Task: In the Company nypost.com, Create email and send with subject: 'Welcome to a New Paradigm: Introducing Our Visionary Solution', and with mail content 'Hello,_x000D_
Welcome to a new era of excellence. Discover the tools and resources that will redefine your industry and set you on a path to greatness._x000D_
Thanks & Regards', attach the document: Terms_and_conditions.doc and insert image: visitingcard.jpg. Below Thanks & Regards, write snapchat and insert the URL: www.snapchat.com. Mark checkbox to create task to follow up : In 2 weeks.  Enter or choose an email address of recipient's from company's contact and send.. Logged in from softage.5@softage.net
Action: Mouse moved to (63, 60)
Screenshot: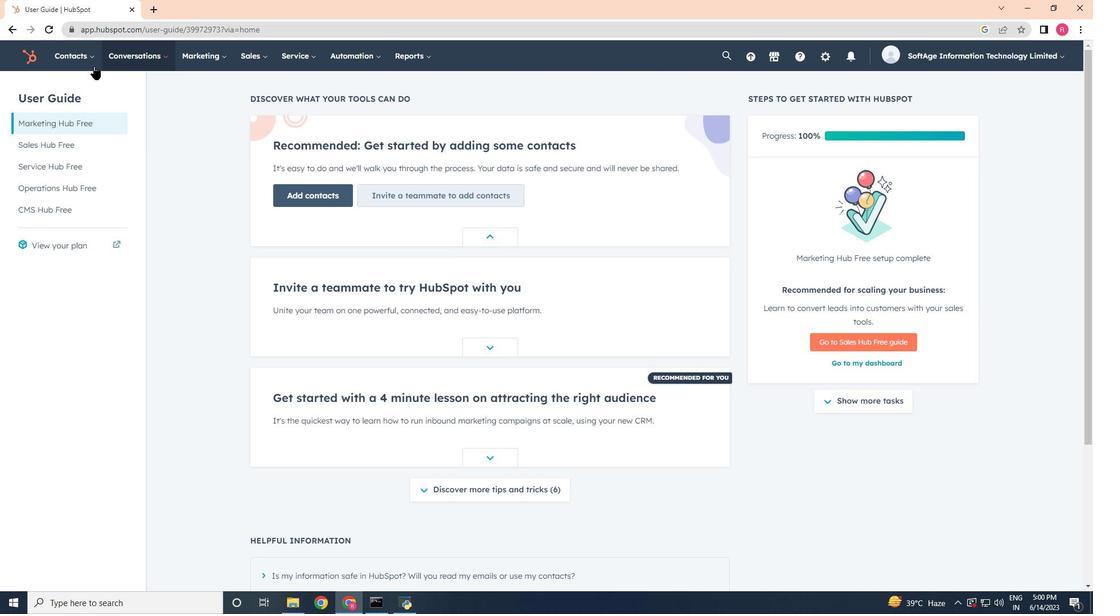 
Action: Mouse pressed left at (63, 60)
Screenshot: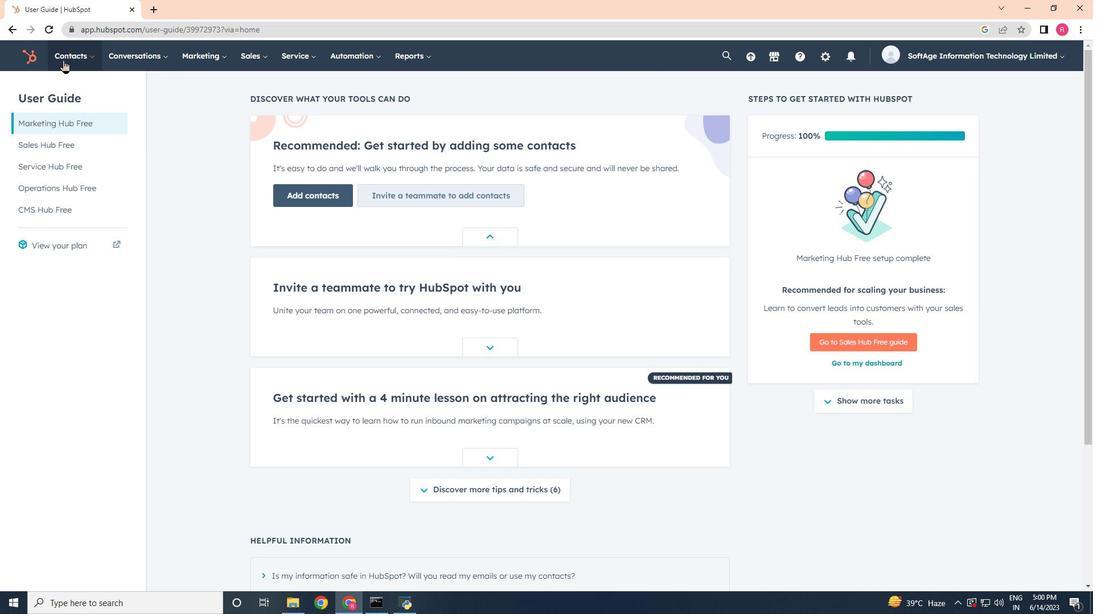 
Action: Mouse moved to (77, 97)
Screenshot: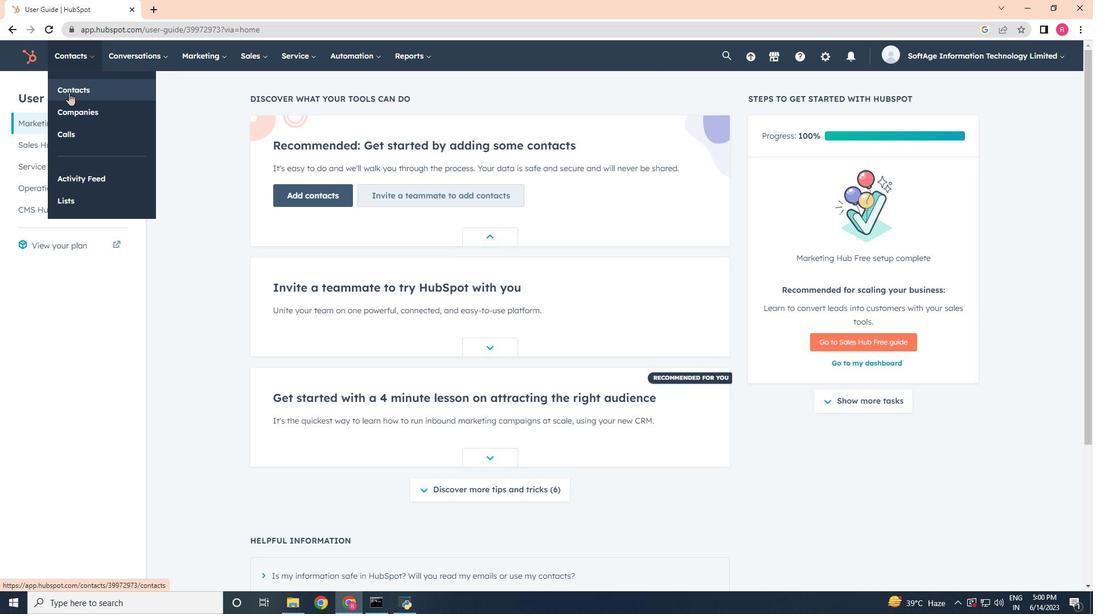 
Action: Mouse pressed left at (77, 97)
Screenshot: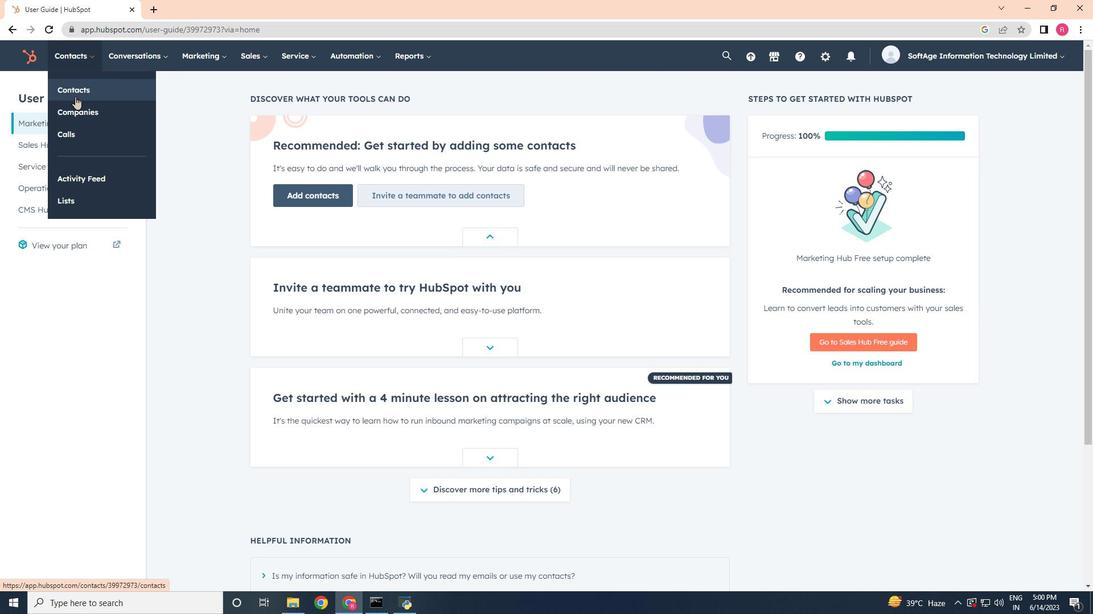 
Action: Mouse moved to (80, 59)
Screenshot: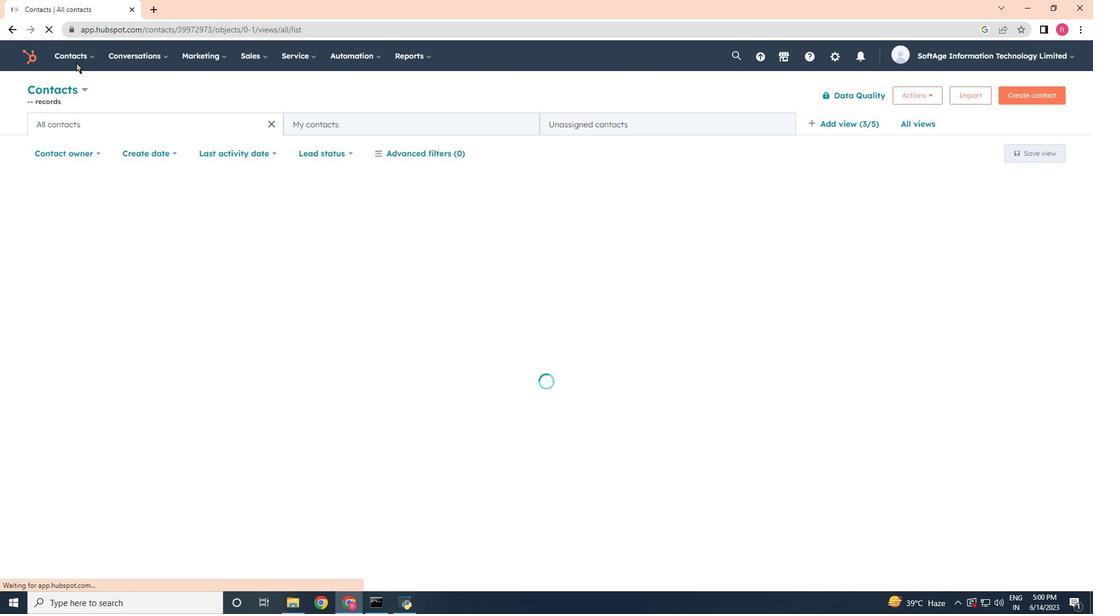 
Action: Mouse pressed left at (80, 59)
Screenshot: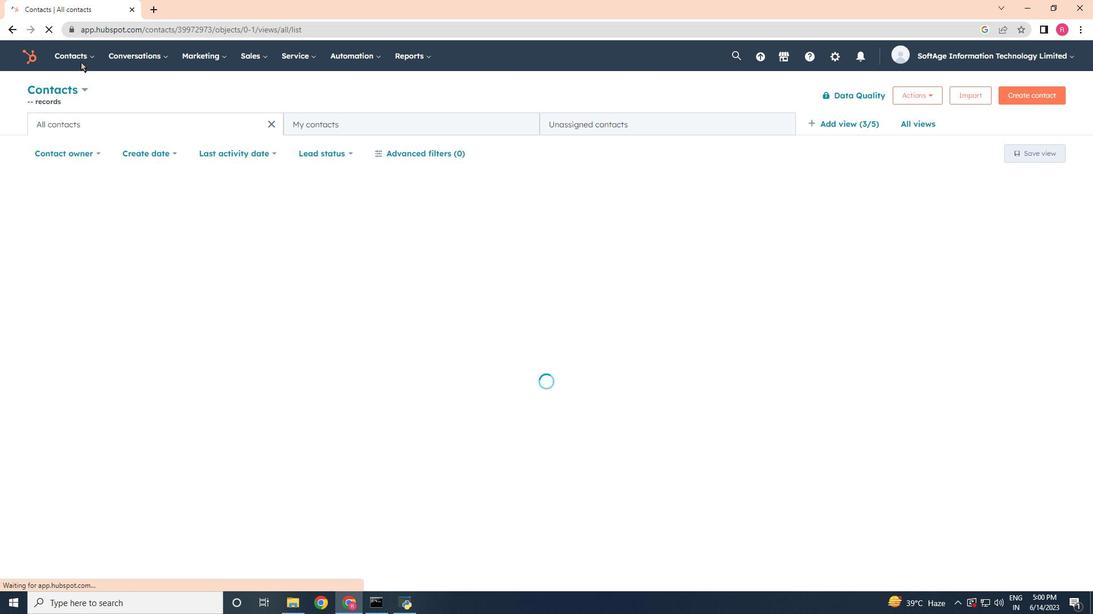 
Action: Mouse moved to (87, 54)
Screenshot: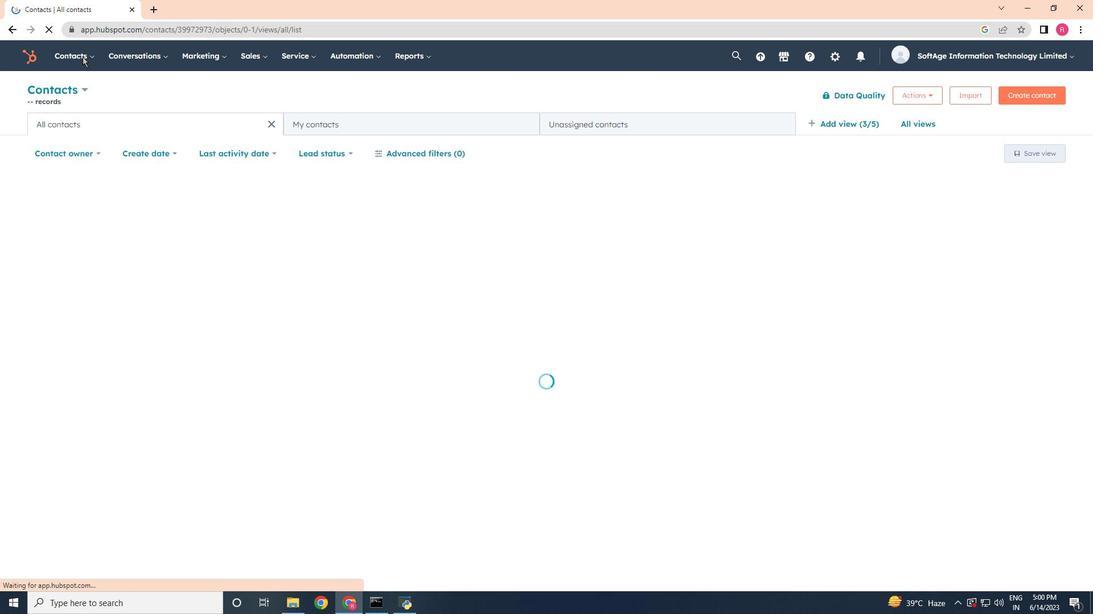 
Action: Mouse pressed left at (87, 54)
Screenshot: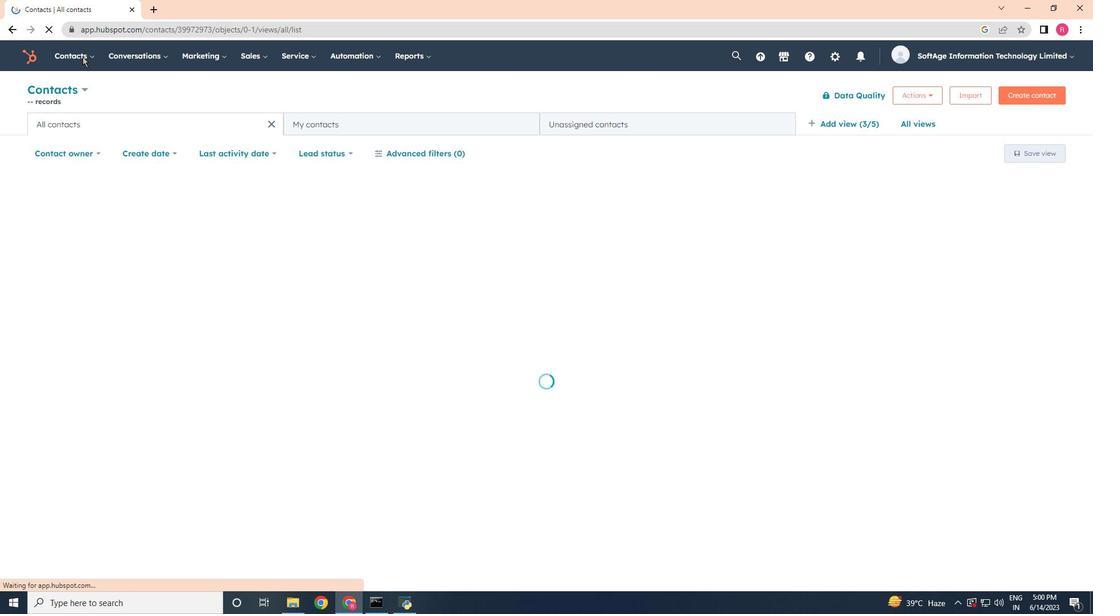 
Action: Mouse moved to (84, 59)
Screenshot: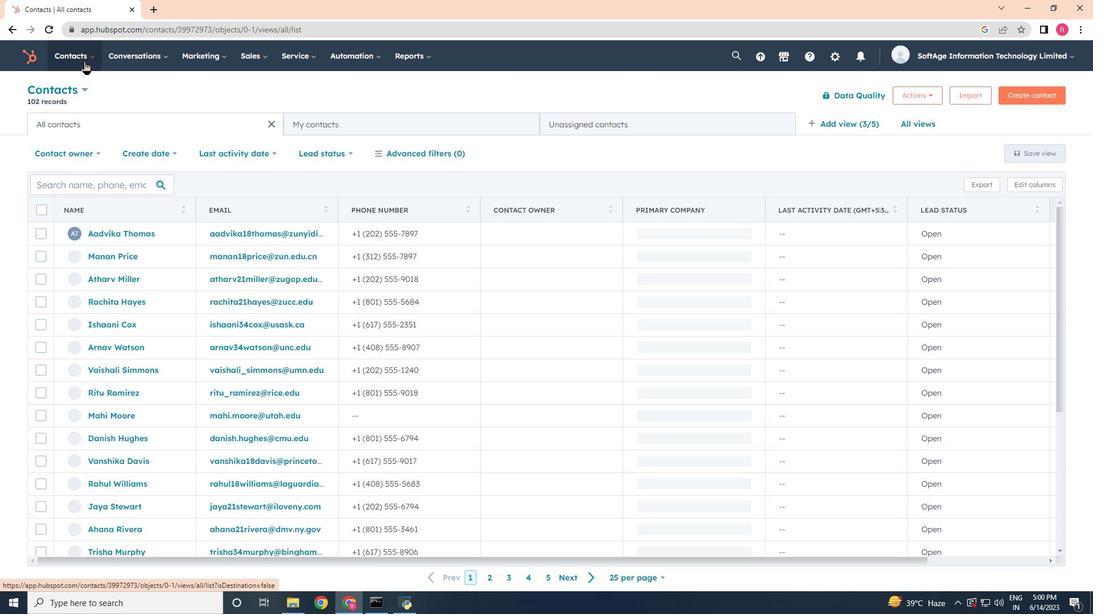 
Action: Mouse pressed left at (84, 59)
Screenshot: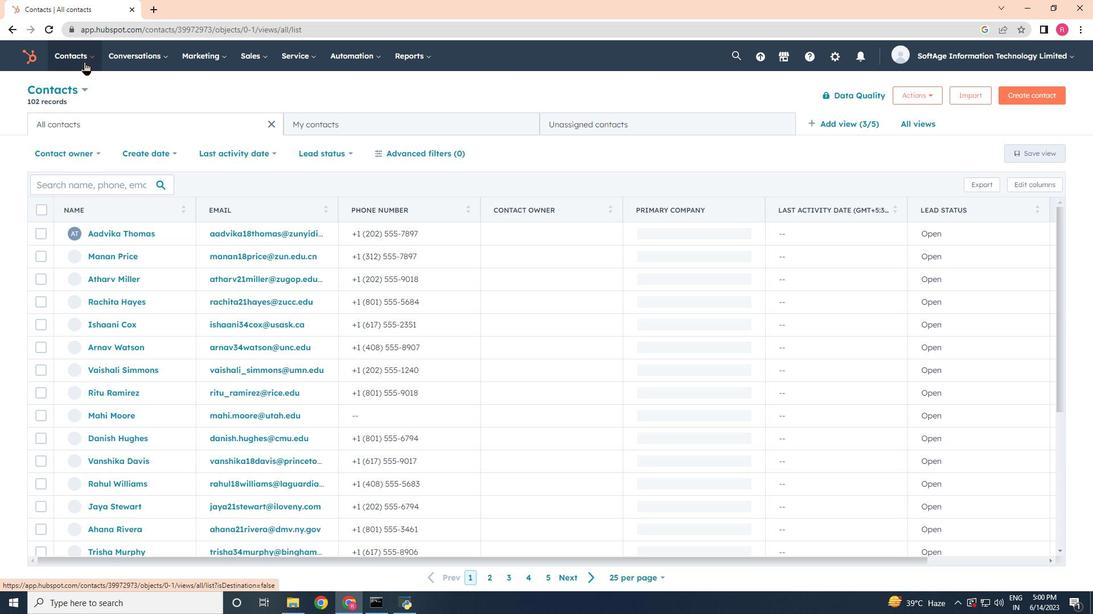 
Action: Mouse moved to (91, 122)
Screenshot: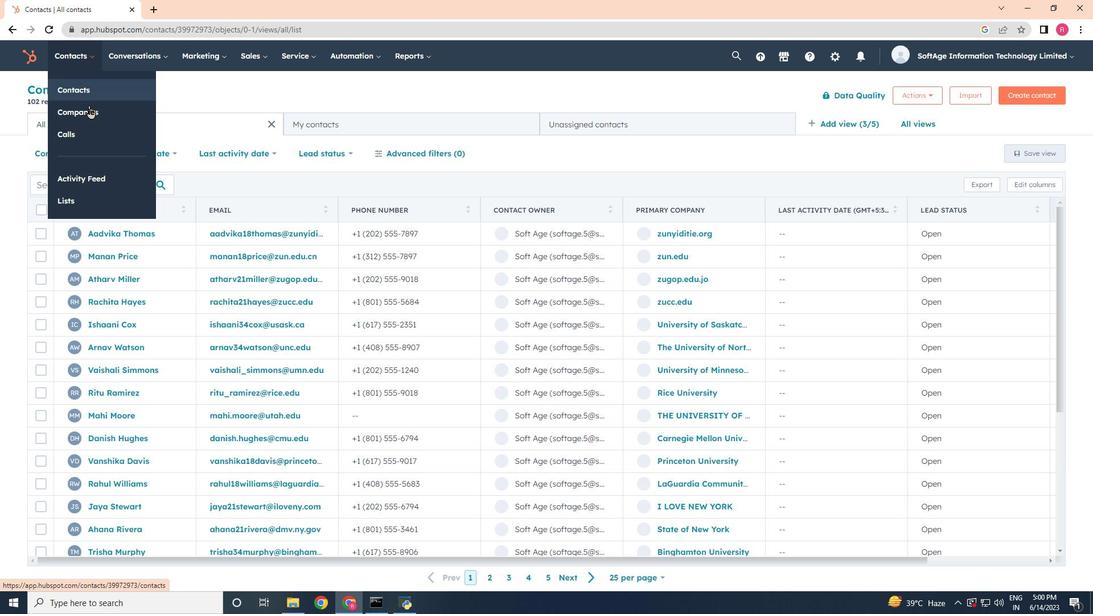 
Action: Mouse pressed left at (91, 122)
Screenshot: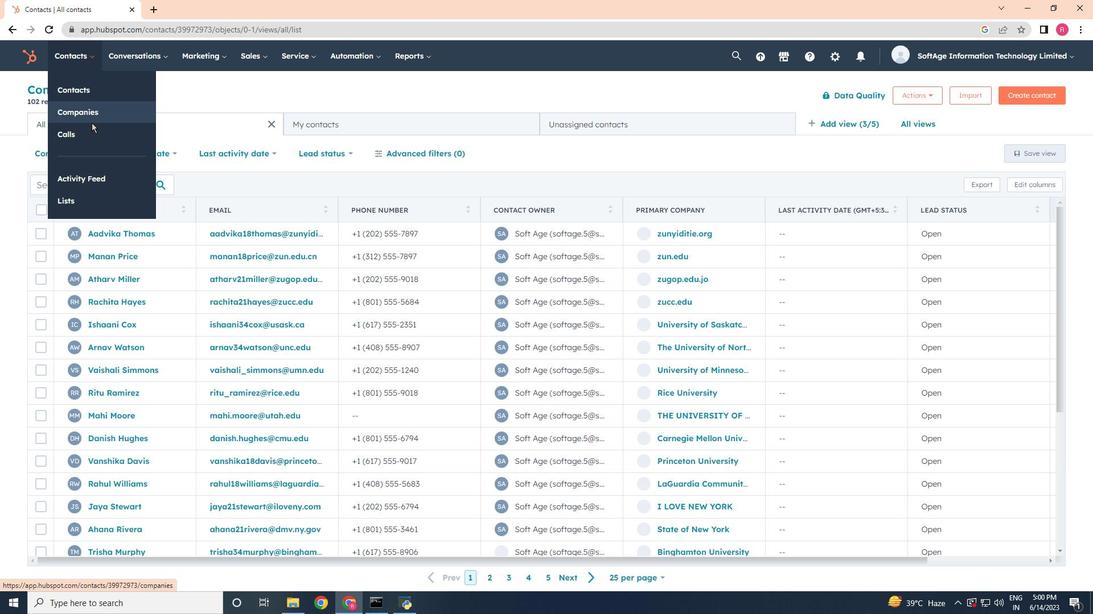 
Action: Mouse moved to (91, 117)
Screenshot: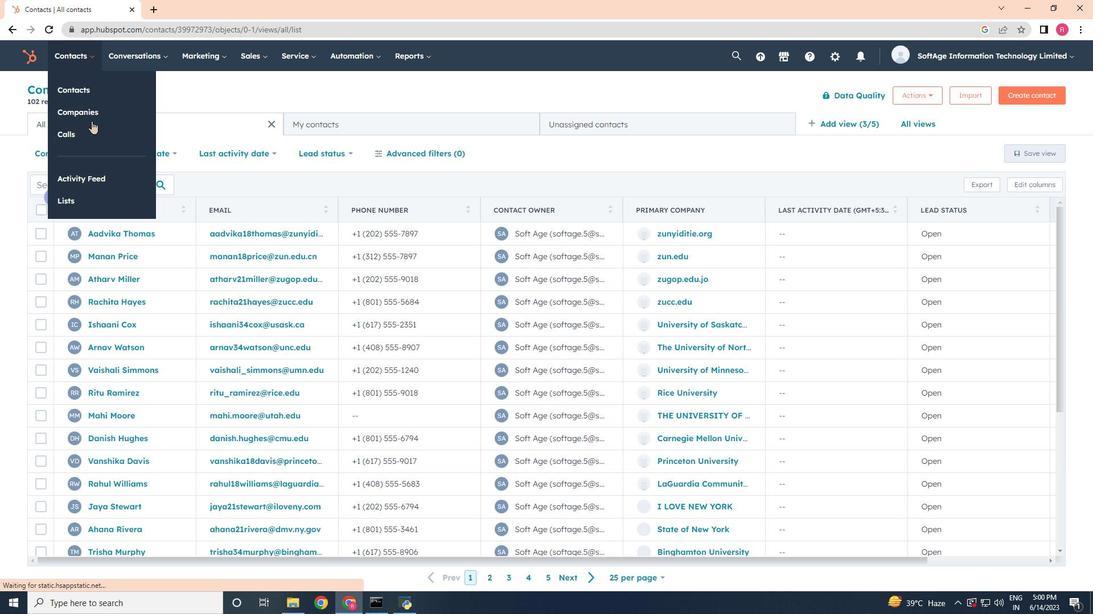 
Action: Mouse pressed left at (91, 117)
Screenshot: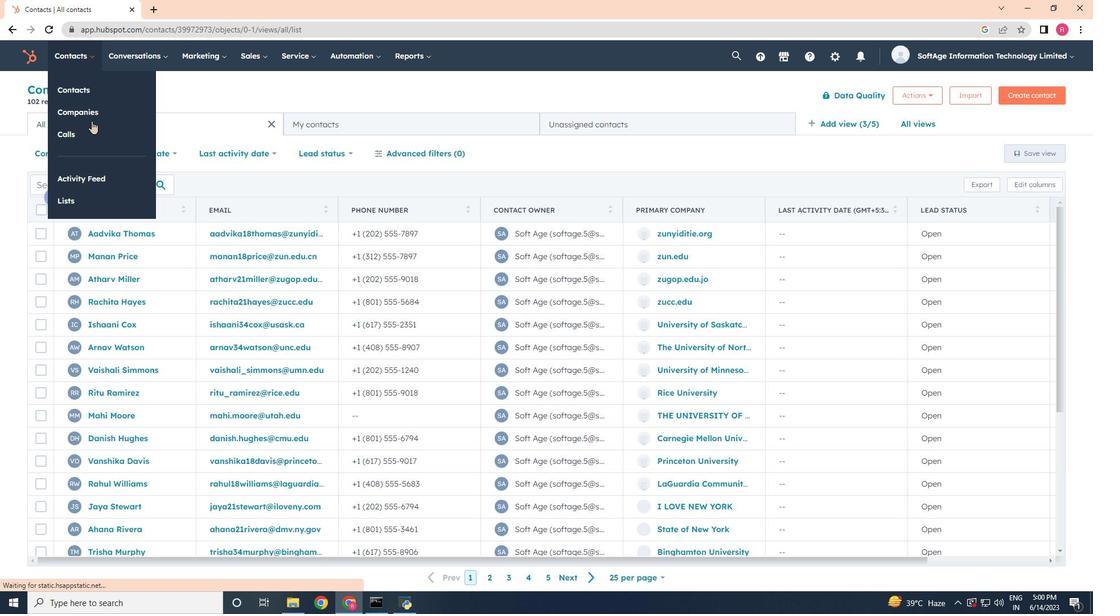 
Action: Mouse moved to (88, 188)
Screenshot: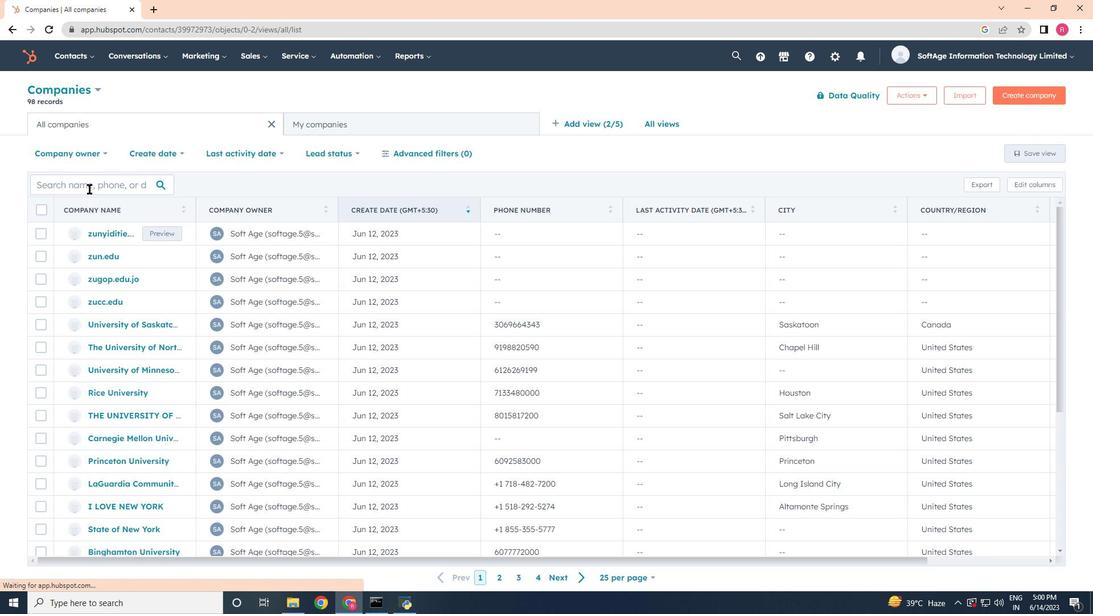 
Action: Mouse pressed left at (88, 188)
Screenshot: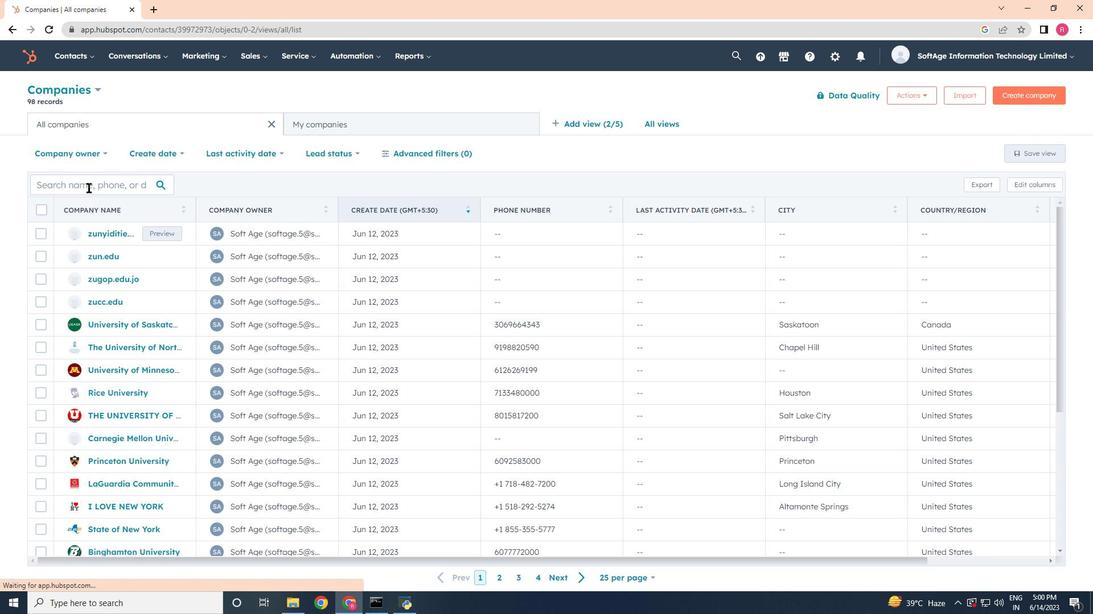 
Action: Key pressed nypost.com
Screenshot: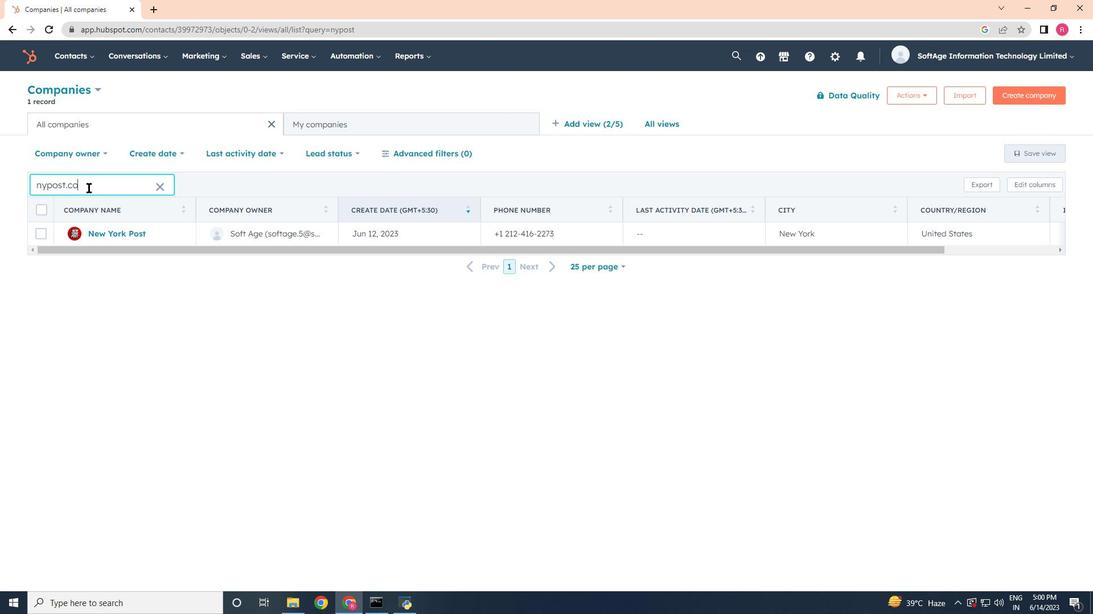 
Action: Mouse moved to (97, 235)
Screenshot: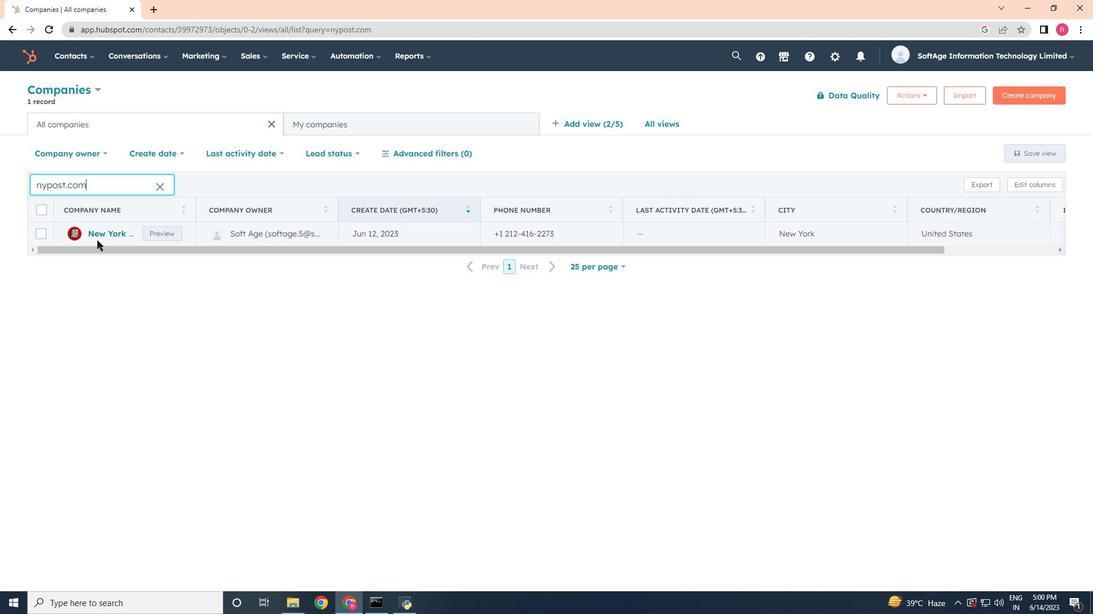 
Action: Mouse pressed left at (97, 235)
Screenshot: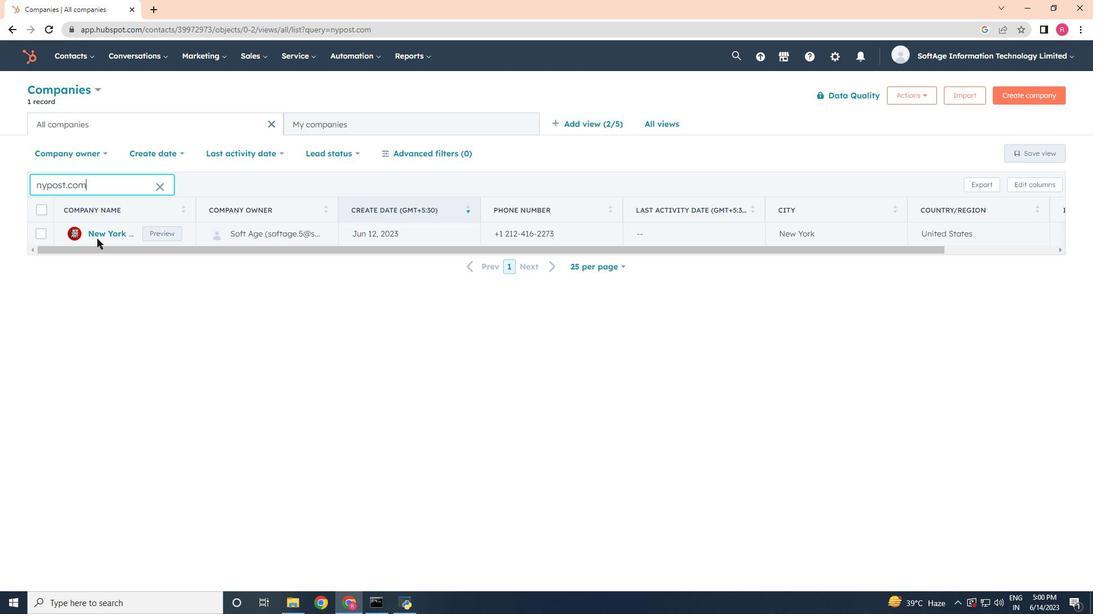 
Action: Mouse moved to (74, 187)
Screenshot: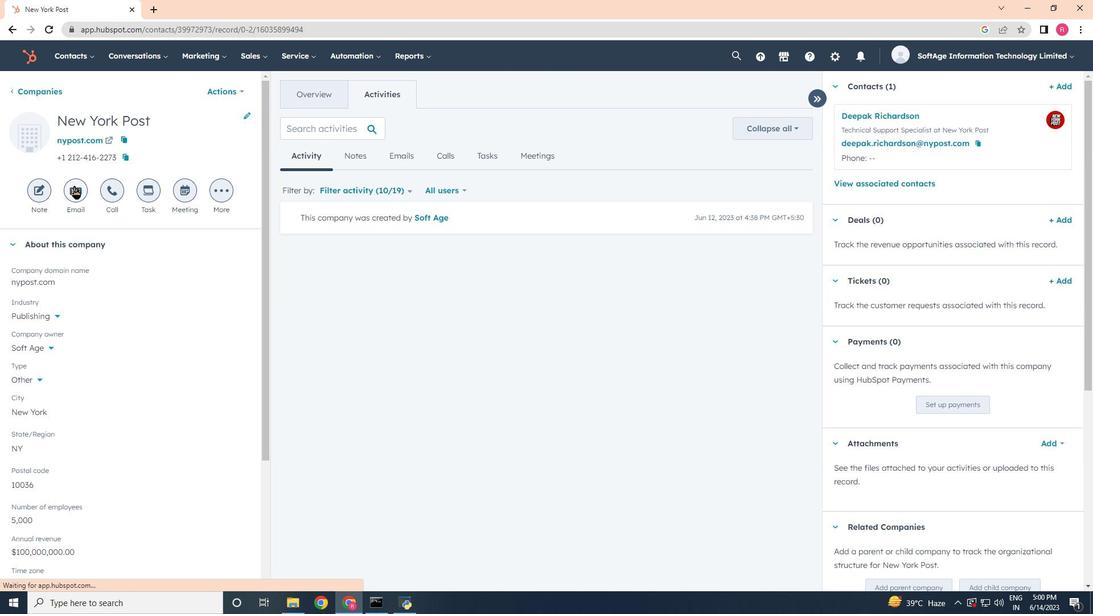 
Action: Mouse pressed left at (74, 187)
Screenshot: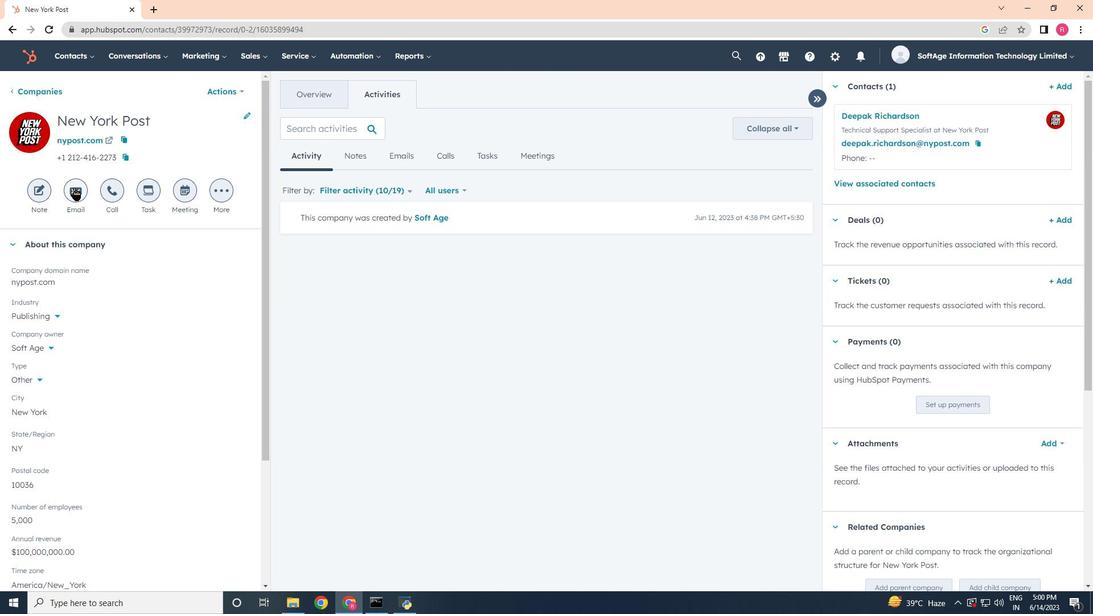 
Action: Mouse moved to (960, 288)
Screenshot: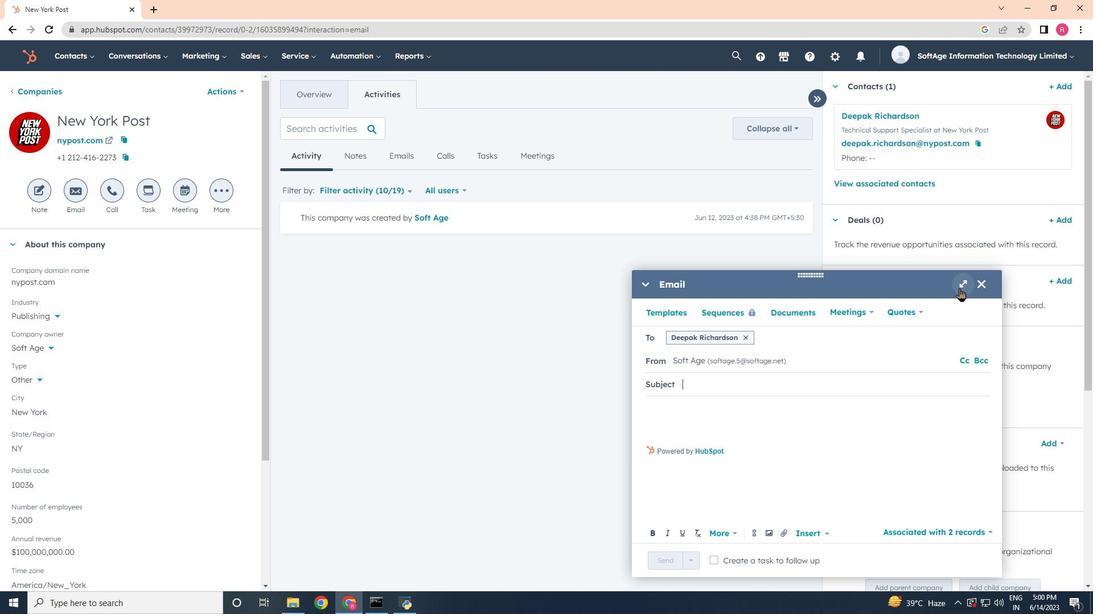 
Action: Mouse pressed left at (960, 288)
Screenshot: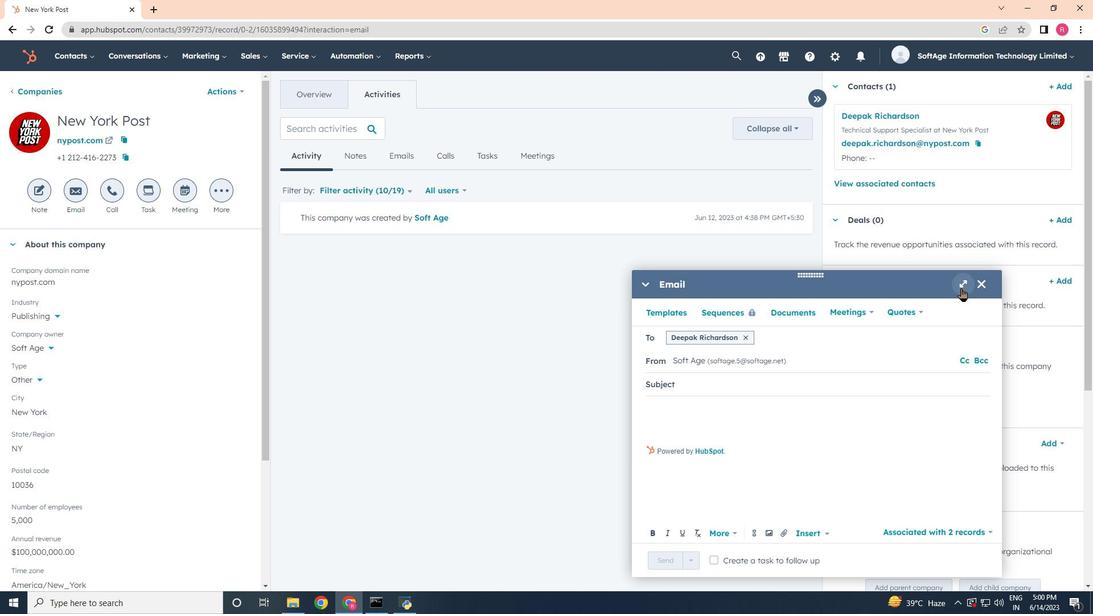 
Action: Mouse moved to (569, 279)
Screenshot: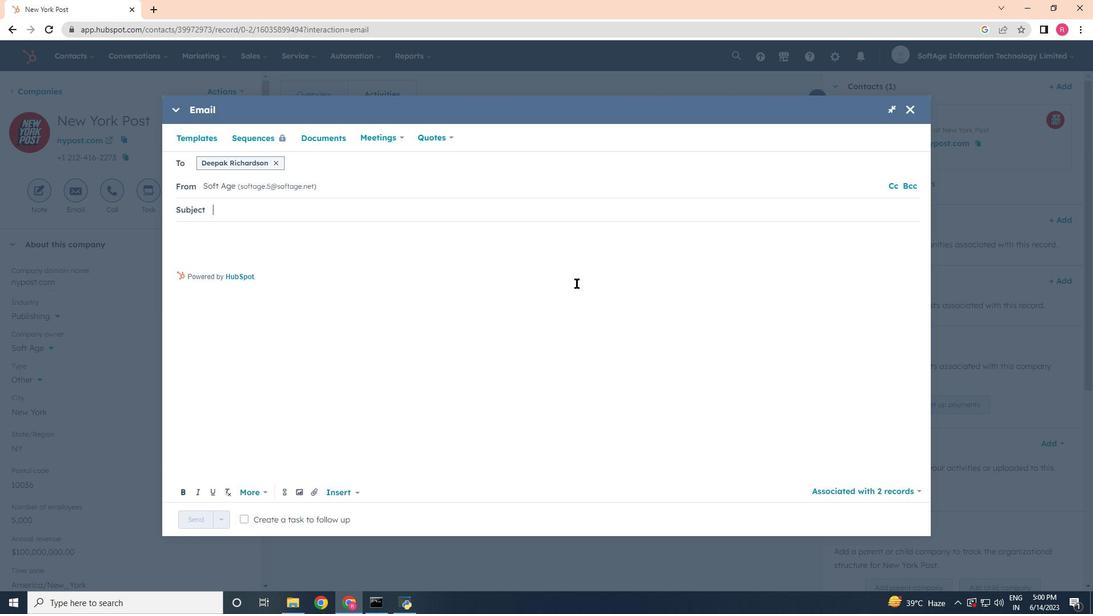 
Action: Key pressed <Key.shift>Welcome<Key.space>to<Key.space>a<Key.space><Key.shift>New<Key.space><Key.shift>Paradigm<Key.shift_r><Key.shift_r><Key.shift_r><Key.shift_r><Key.shift_r><Key.shift_r>:<Key.space><Key.shift>Introducing<Key.space><Key.shift>Our<Key.space><Key.shift>Visionary<Key.space><Key.shift>Solution<Key.space>
Screenshot: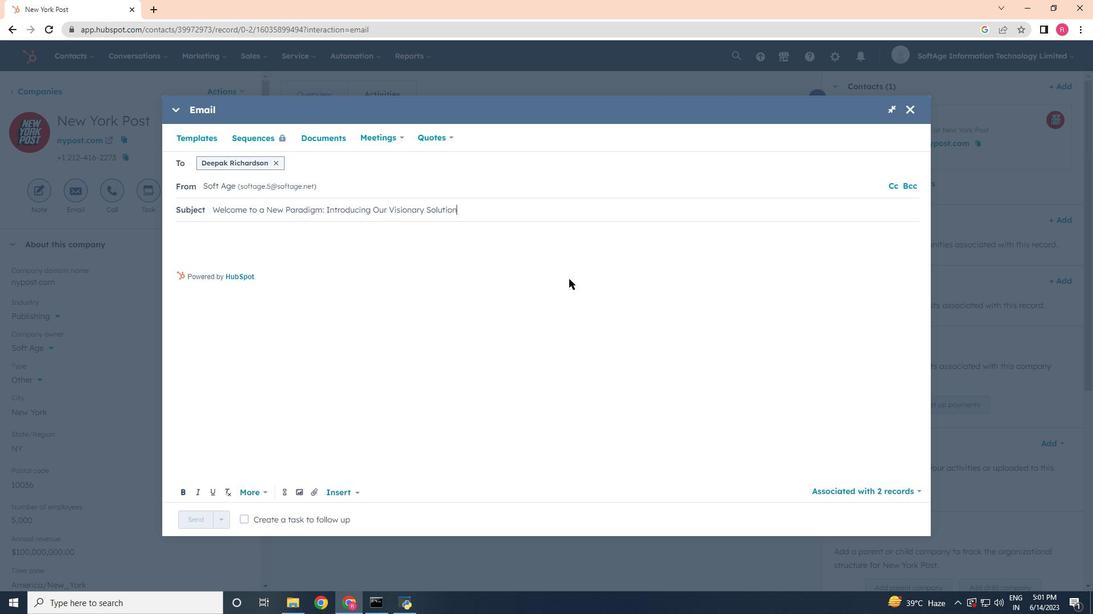 
Action: Mouse moved to (197, 237)
Screenshot: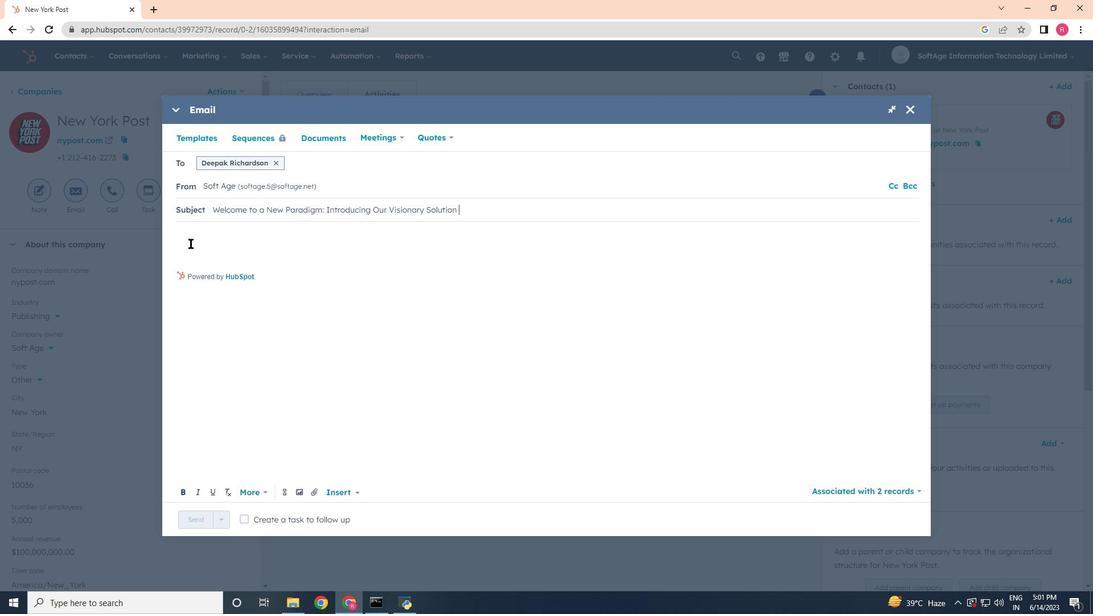 
Action: Mouse pressed left at (197, 237)
Screenshot: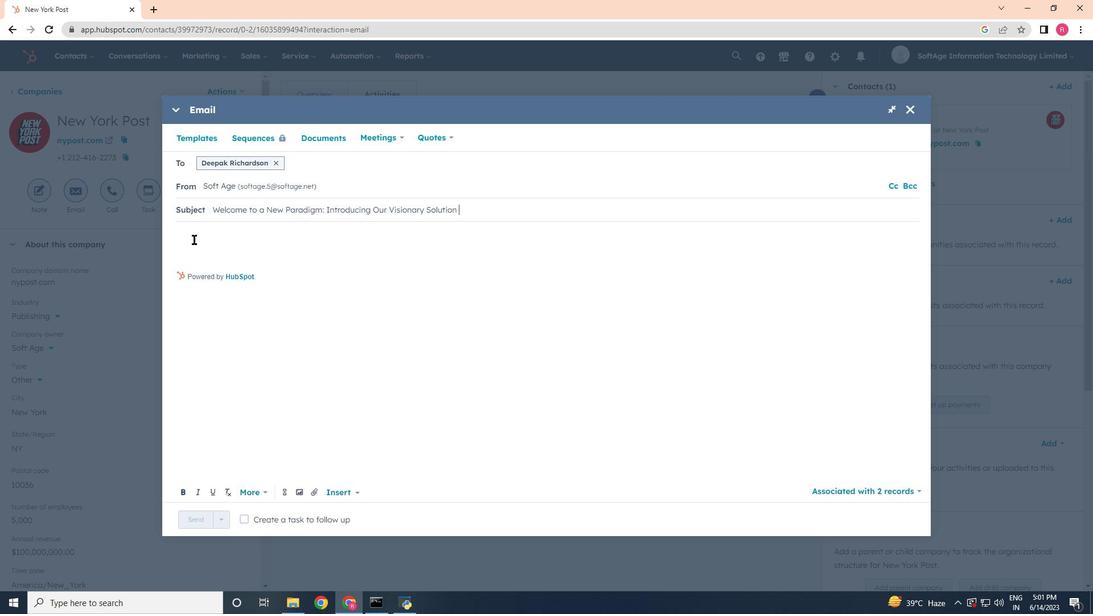 
Action: Mouse moved to (196, 253)
Screenshot: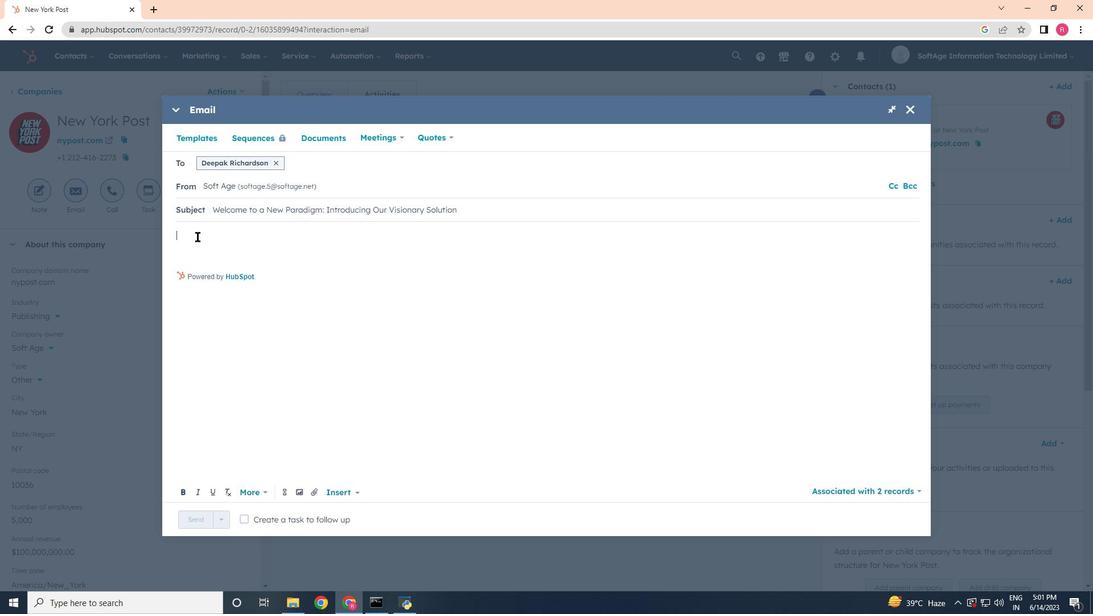 
Action: Mouse pressed left at (196, 253)
Screenshot: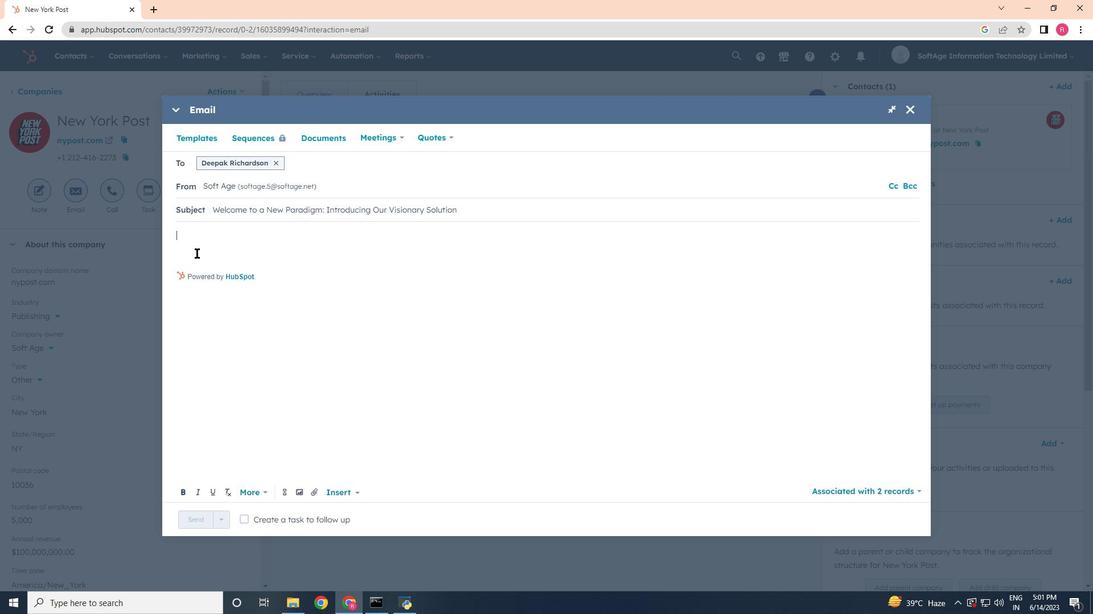 
Action: Key pressed <Key.backspace><Key.backspace><Key.shift>Hello,<Key.enter><Key.enter><Key.shift><Key.shift><Key.shift><Key.shift>Welcome<Key.space>to<Key.space>a<Key.space>new<Key.space>w<Key.backspace>era<Key.space>of<Key.space>excellence<Key.space><Key.backspace>.<Key.space><Key.shift><Key.shift><Key.shift><Key.shift>Discover<Key.space>the<Key.space>tooll<Key.backspace>s<Key.space>and<Key.space>resources<Key.space>that<Key.space>will<Key.space>redefine<Key.space>your<Key.space>industry<Key.space>and<Key.space>set<Key.space>you<Key.space>on<Key.space>a<Key.space>path<Key.space>to<Key.space>greatness.<Key.enter><Key.enter><Key.shift>Thanks<Key.space><Key.shift><Key.shift><Key.shift><Key.shift><Key.shift><Key.shift><Key.shift><Key.shift><Key.shift><Key.shift><Key.shift><Key.shift><Key.shift><Key.shift><Key.shift><Key.shift><Key.shift><Key.shift><Key.shift><Key.shift><Key.shift><Key.shift><Key.shift><Key.shift><Key.shift><Key.shift><Key.shift><Key.shift><Key.shift><Key.shift><Key.shift><Key.shift><Key.shift><Key.shift><Key.shift><Key.shift><Key.shift><Key.shift><Key.shift><Key.shift><Key.shift><Key.shift><Key.shift><Key.shift><Key.shift><Key.shift><Key.shift><Key.shift><Key.shift><Key.shift><Key.shift><Key.shift><Key.shift><Key.shift><Key.shift><Key.shift><Key.shift><Key.shift><Key.shift><Key.shift><Key.shift><Key.shift>&<Key.space><Key.shift>regards<Key.left><Key.left><Key.left><Key.left><Key.left><Key.left><Key.backspace><Key.shift>R<Key.right><Key.right><Key.right><Key.right><Key.right><Key.right>,<Key.enter>
Screenshot: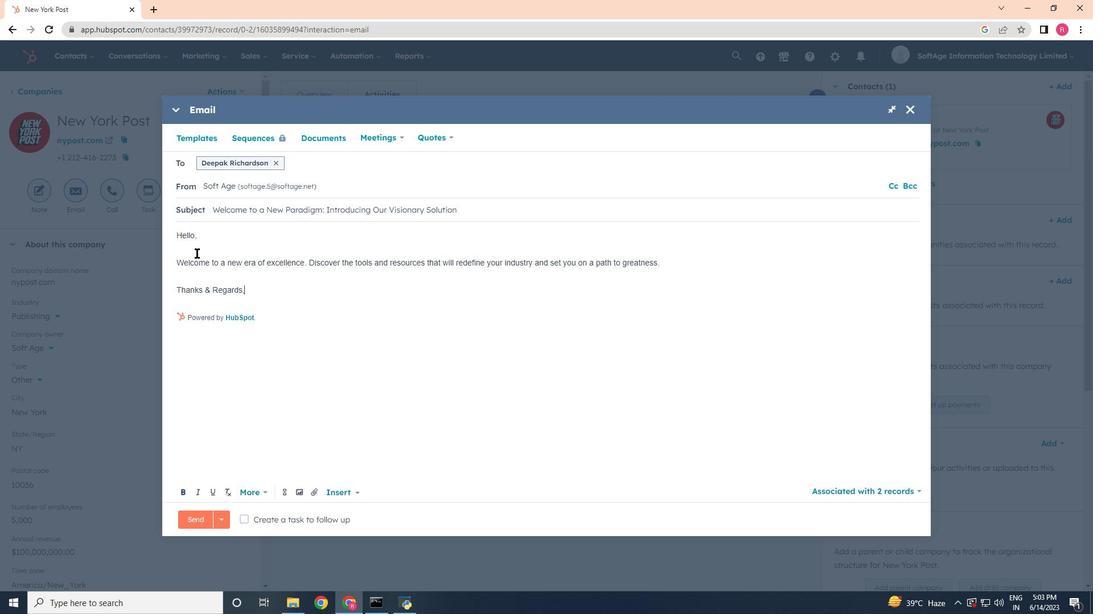 
Action: Mouse moved to (317, 491)
Screenshot: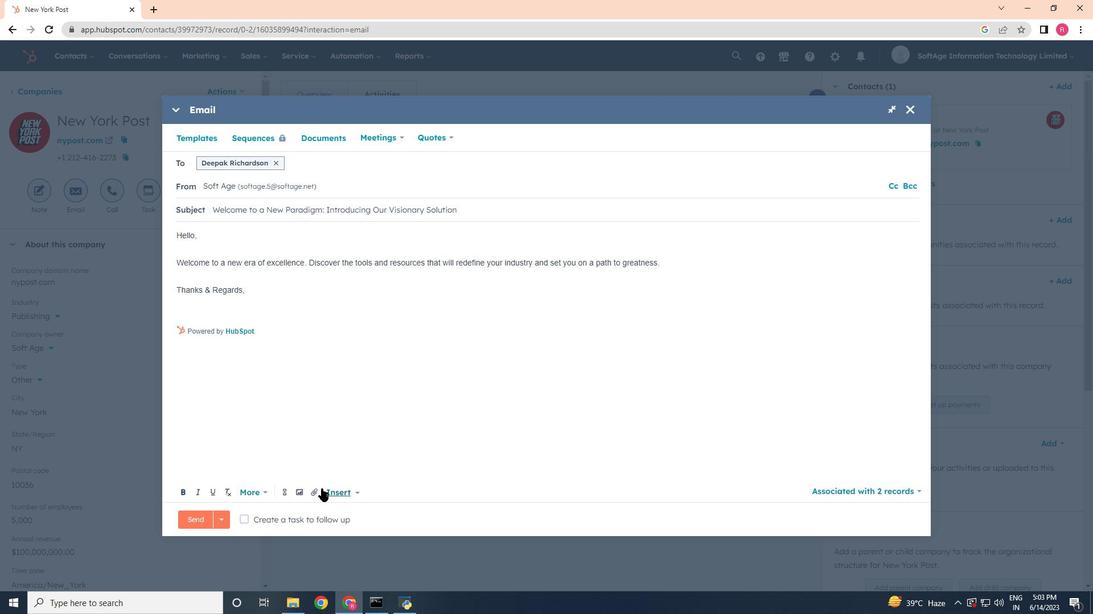 
Action: Mouse pressed left at (317, 491)
Screenshot: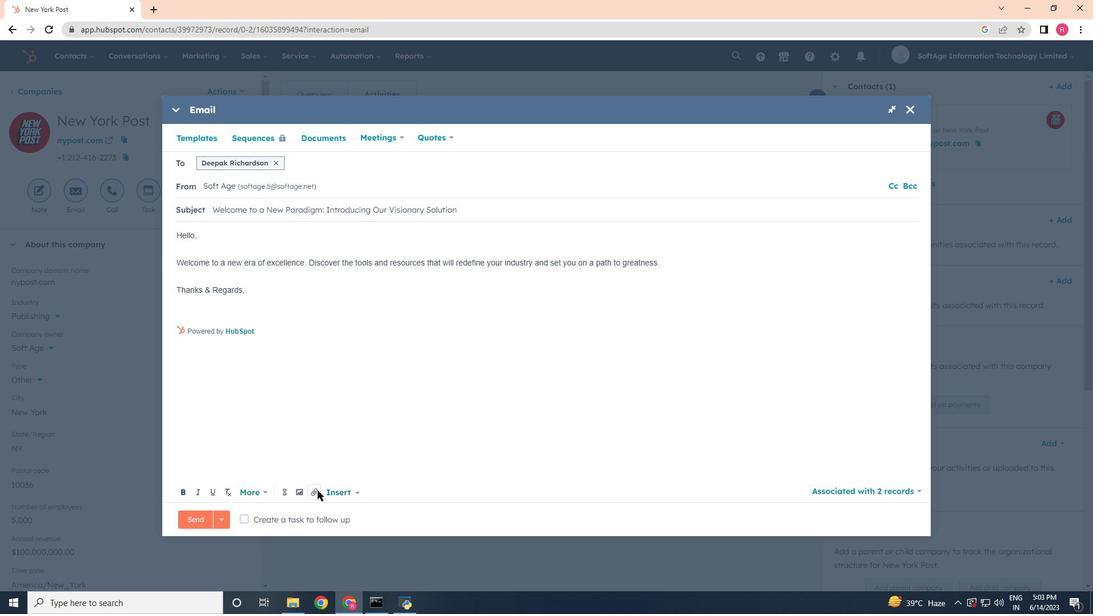
Action: Mouse moved to (328, 464)
Screenshot: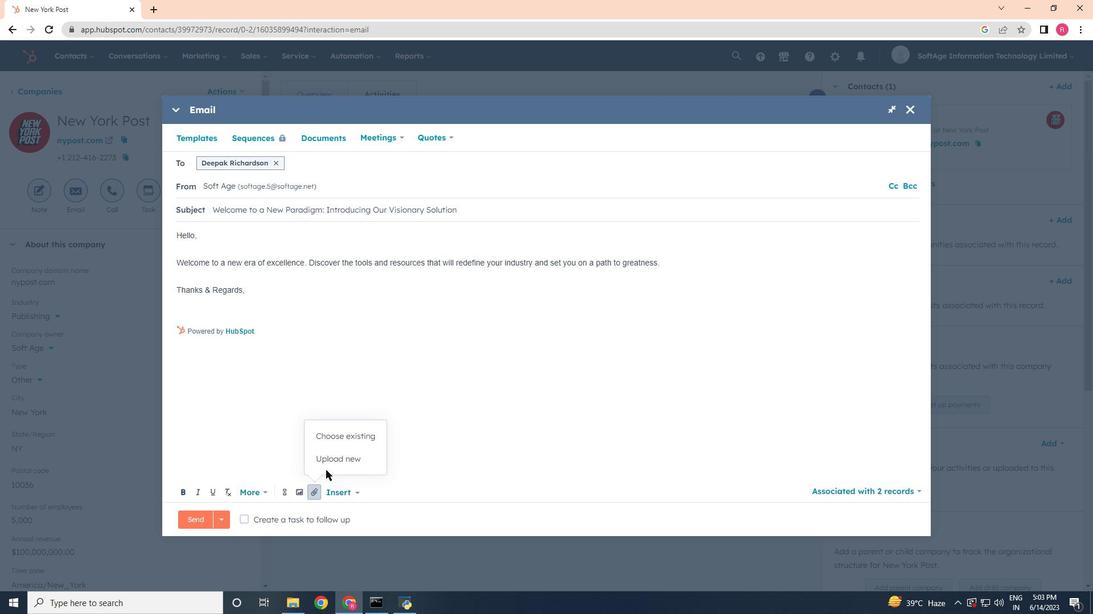 
Action: Mouse pressed left at (328, 464)
Screenshot: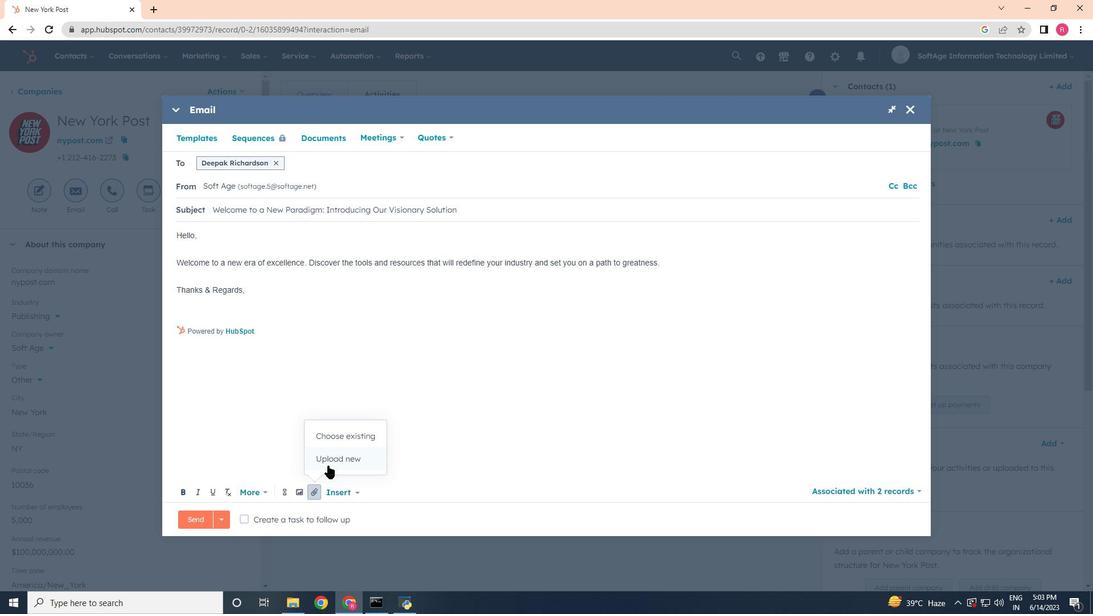 
Action: Mouse moved to (185, 192)
Screenshot: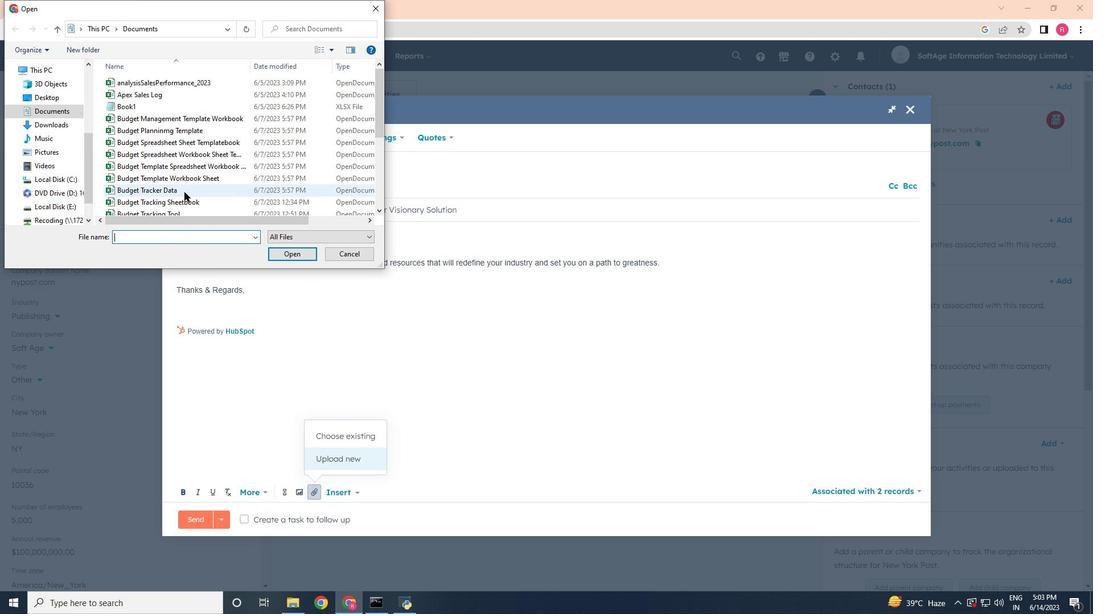 
Action: Mouse scrolled (185, 192) with delta (0, 0)
Screenshot: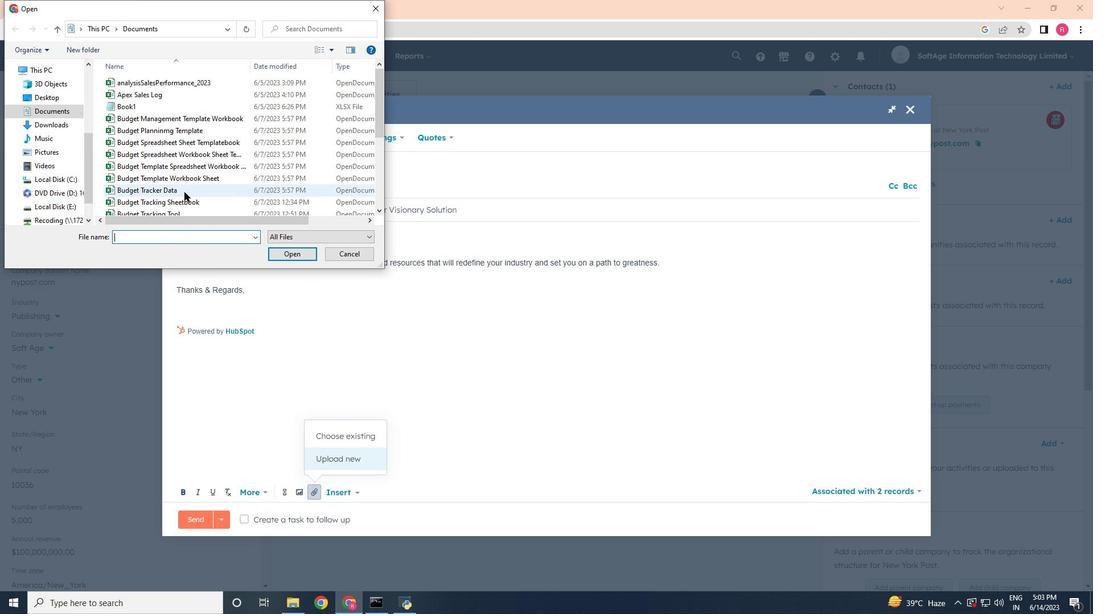 
Action: Mouse scrolled (185, 192) with delta (0, 0)
Screenshot: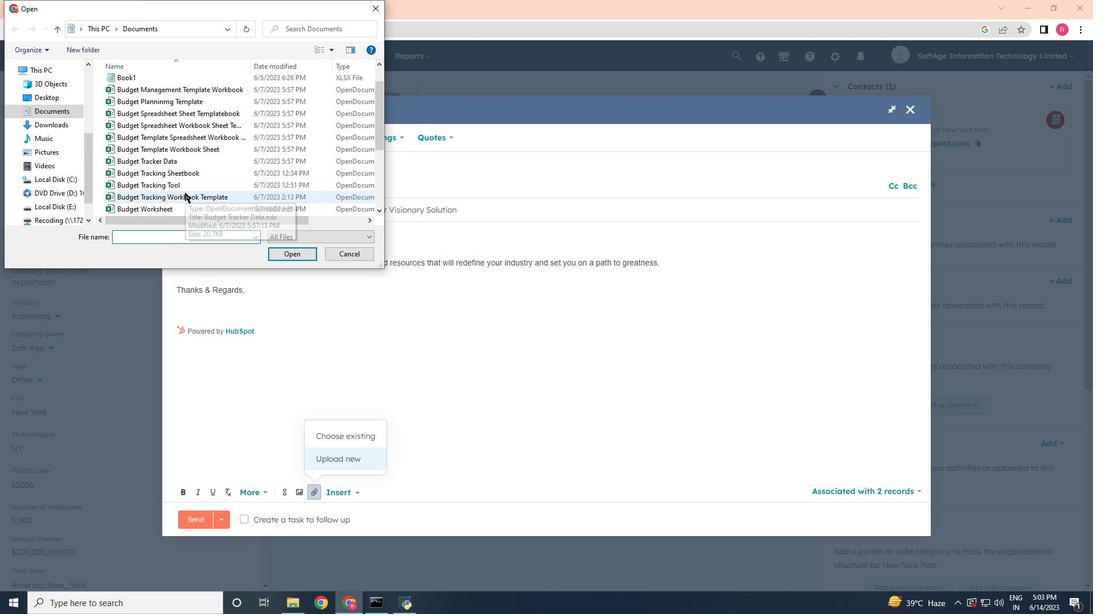 
Action: Mouse scrolled (185, 192) with delta (0, 0)
Screenshot: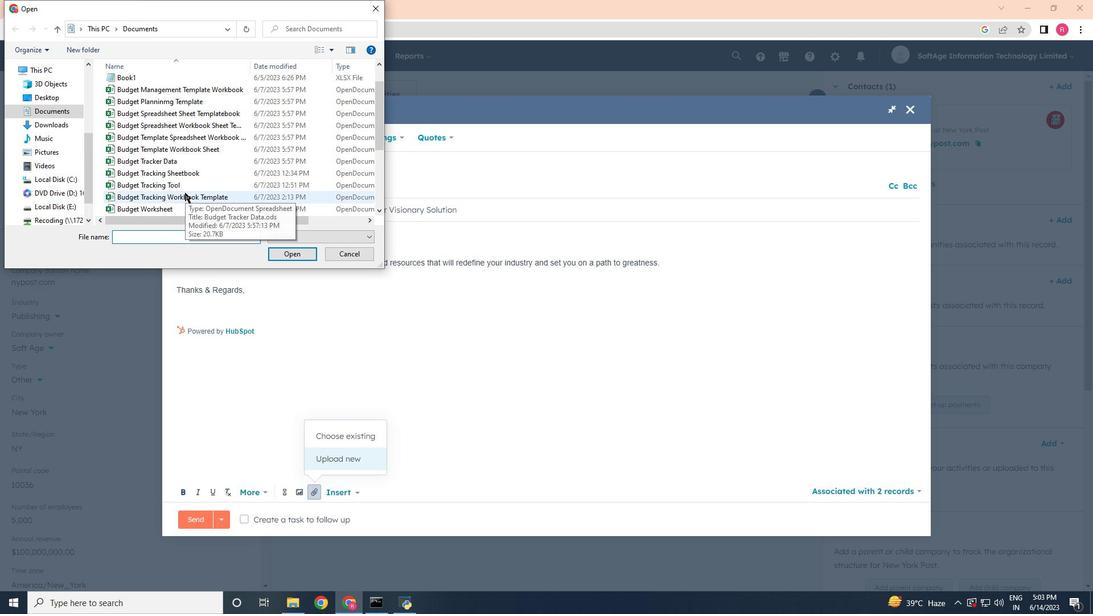 
Action: Mouse scrolled (185, 192) with delta (0, 0)
Screenshot: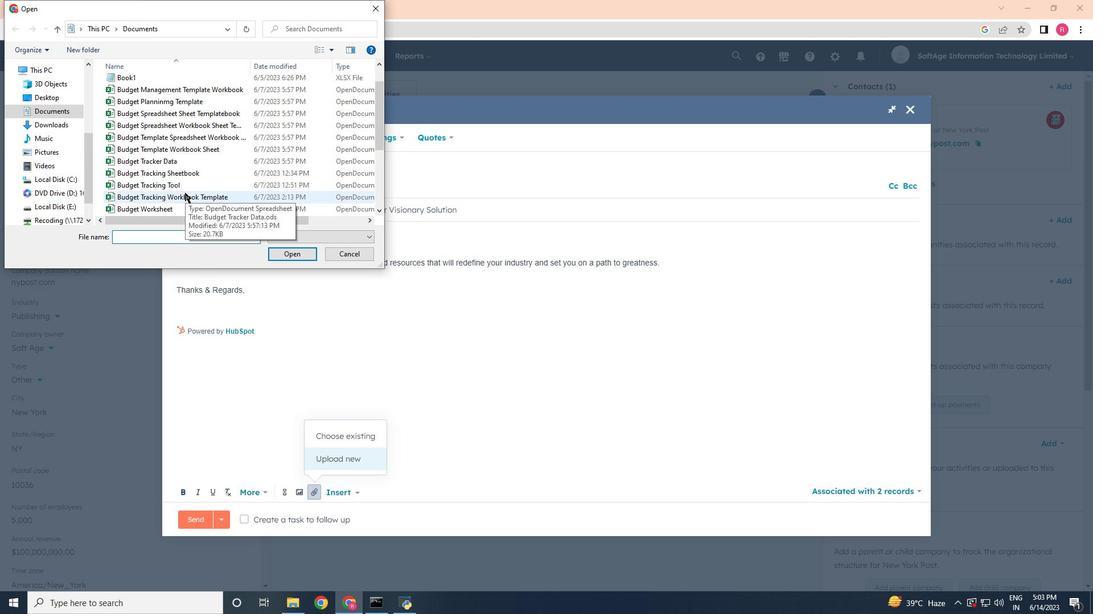 
Action: Mouse scrolled (185, 192) with delta (0, 0)
Screenshot: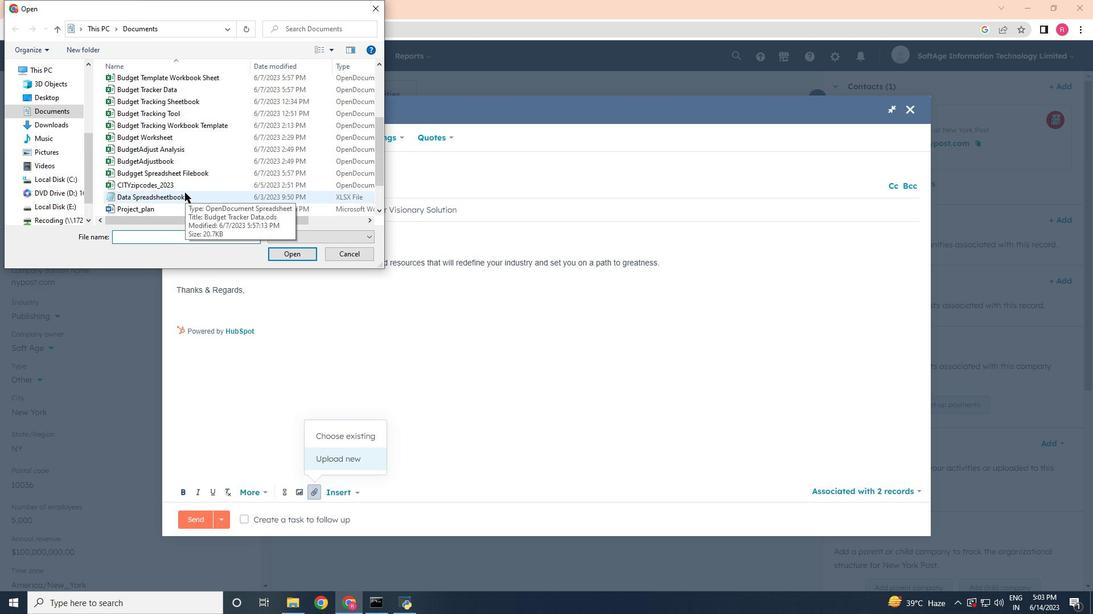 
Action: Mouse scrolled (185, 192) with delta (0, 0)
Screenshot: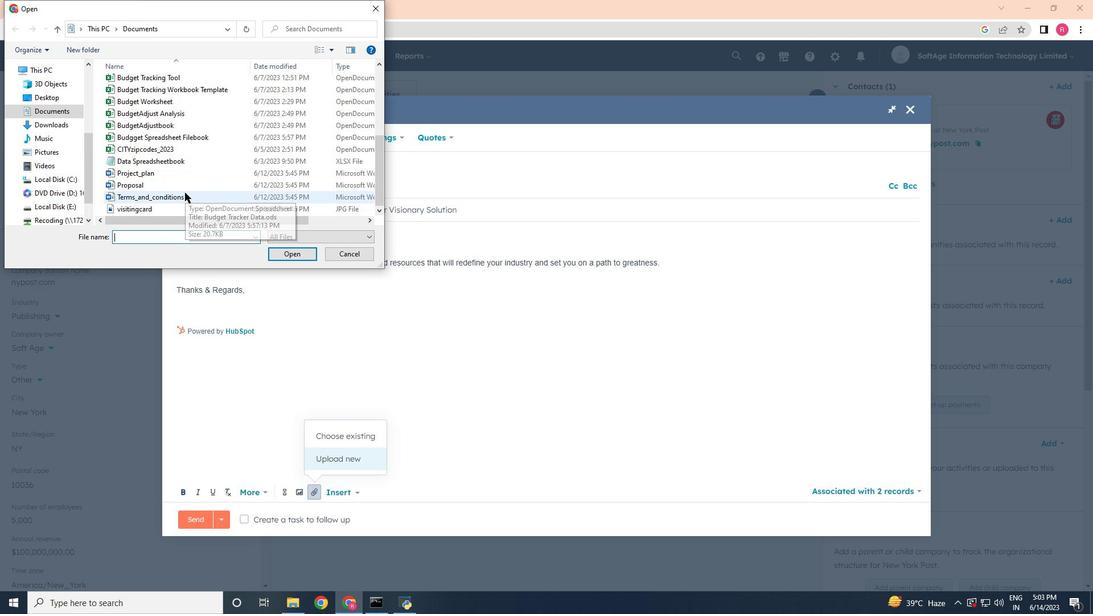 
Action: Mouse moved to (161, 194)
Screenshot: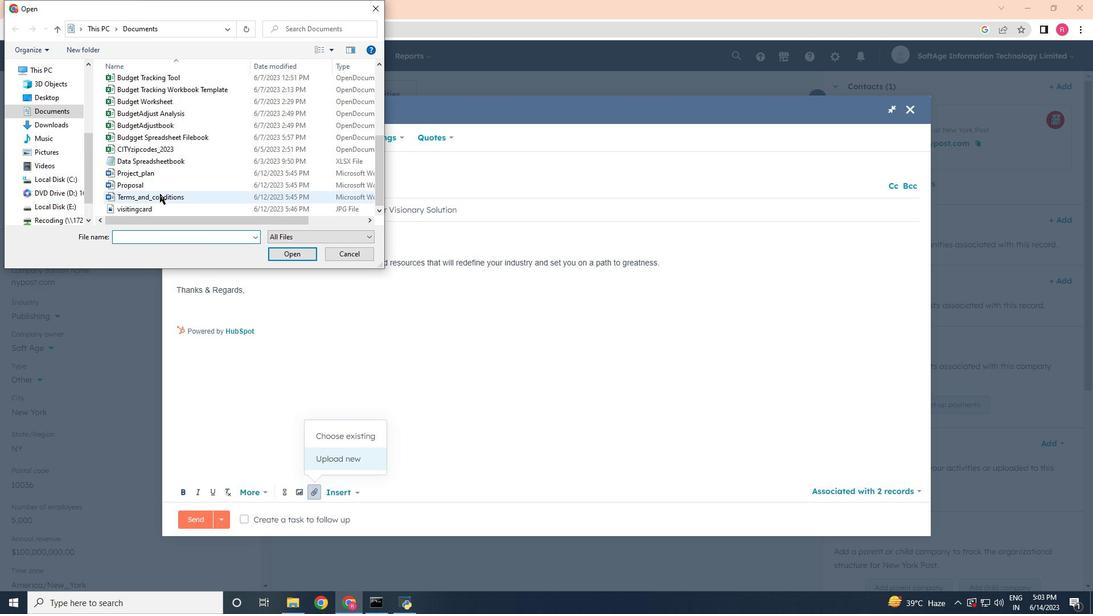 
Action: Mouse pressed left at (161, 194)
Screenshot: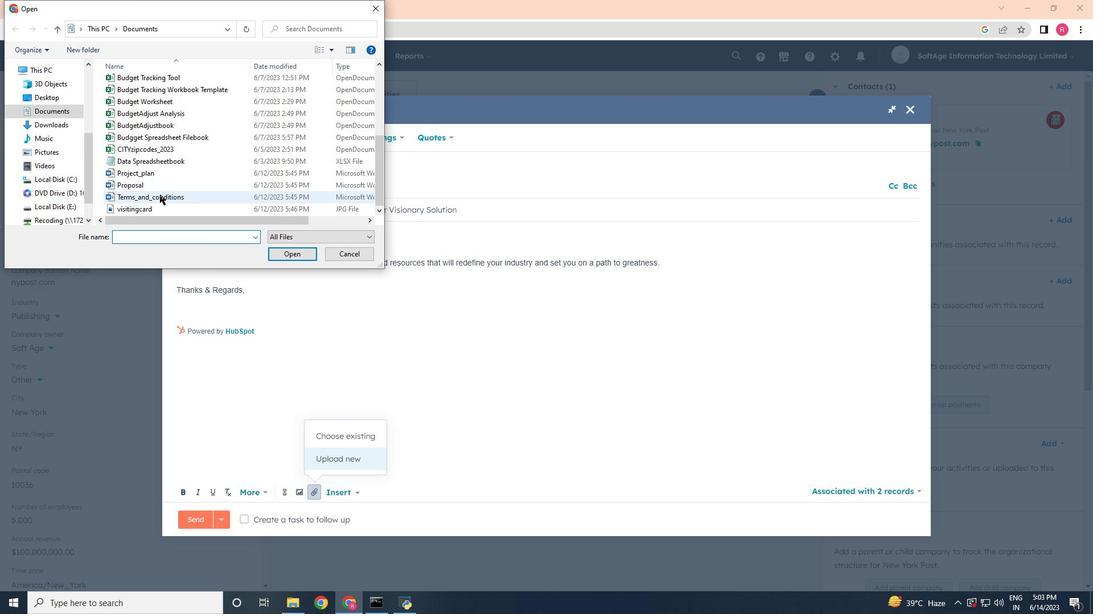 
Action: Mouse moved to (290, 252)
Screenshot: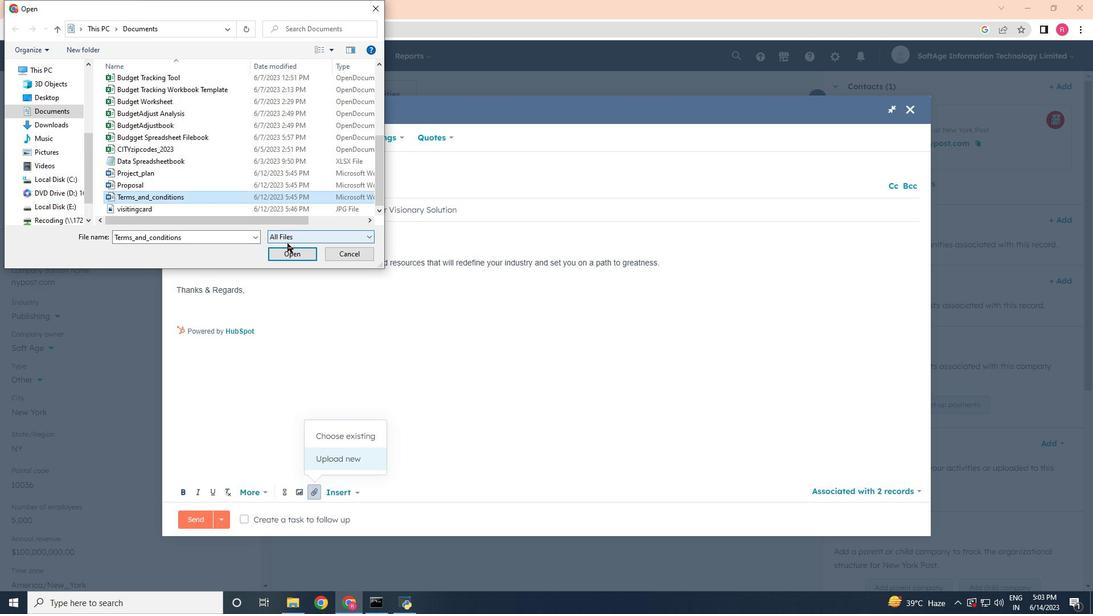 
Action: Mouse pressed left at (290, 252)
Screenshot: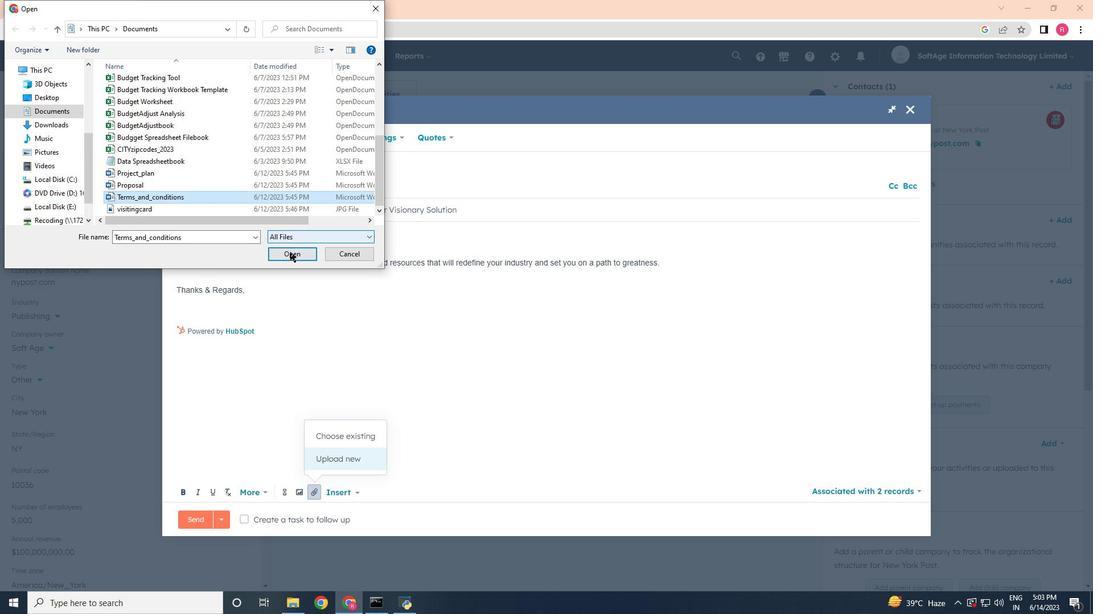 
Action: Mouse moved to (305, 465)
Screenshot: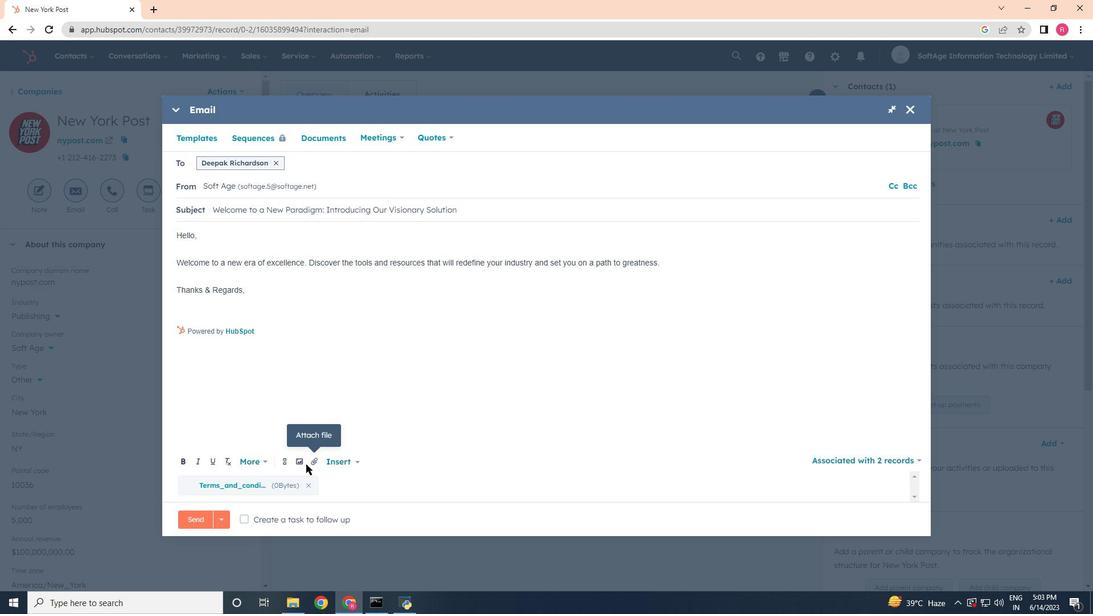 
Action: Mouse pressed left at (305, 465)
Screenshot: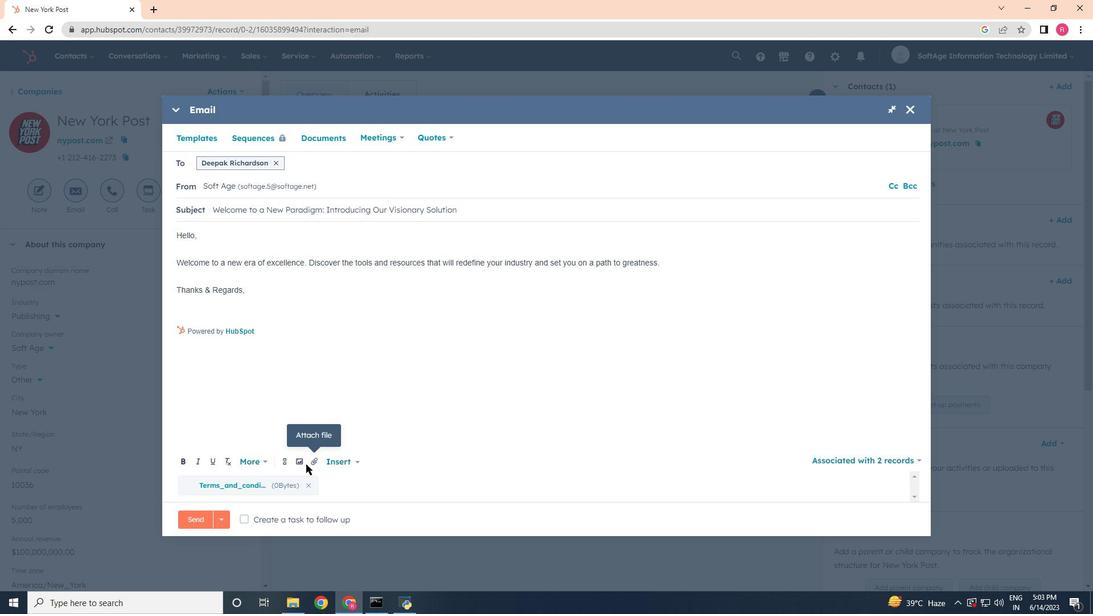
Action: Mouse moved to (300, 462)
Screenshot: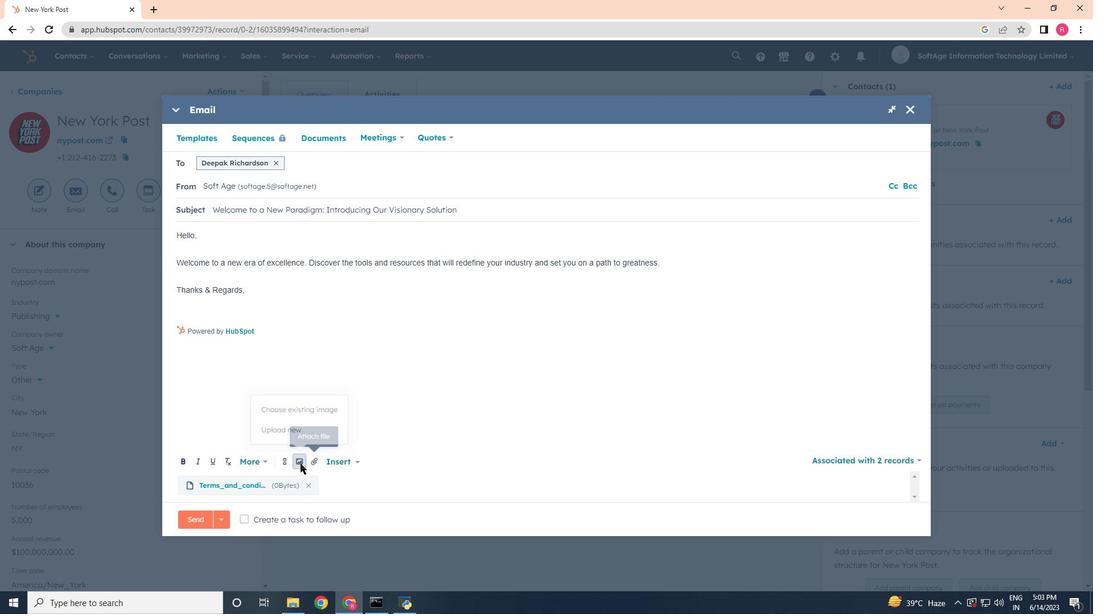 
Action: Mouse pressed left at (300, 462)
Screenshot: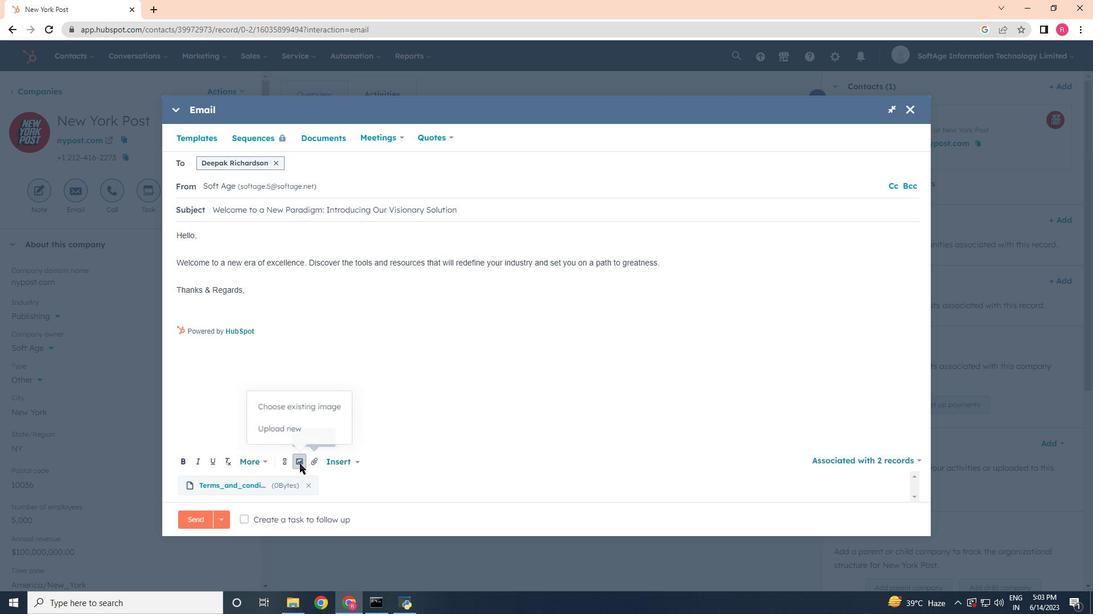 
Action: Mouse moved to (300, 462)
Screenshot: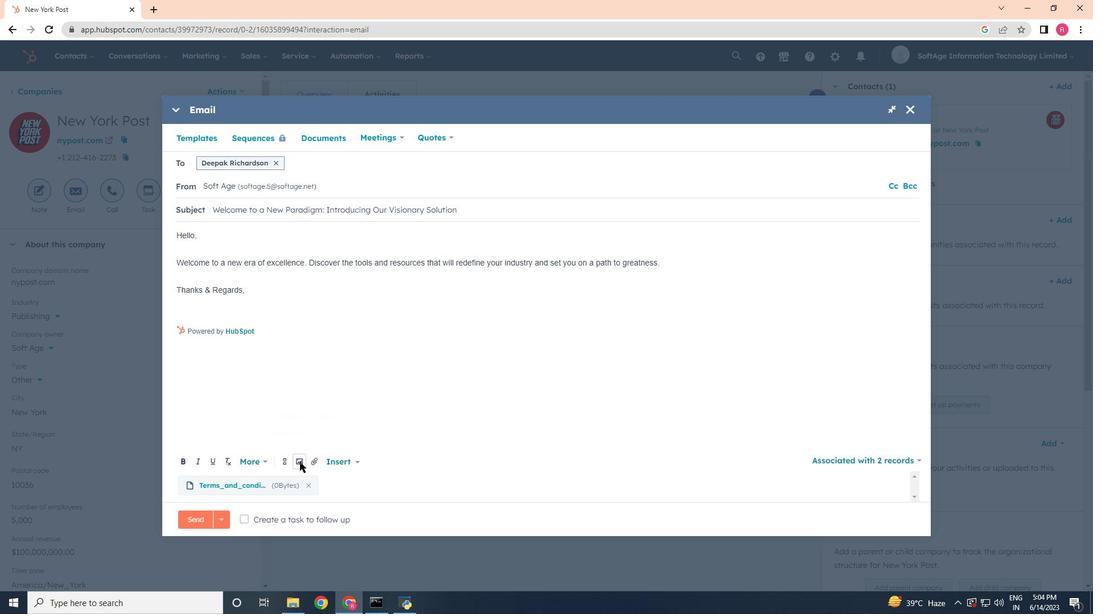 
Action: Mouse pressed left at (300, 462)
Screenshot: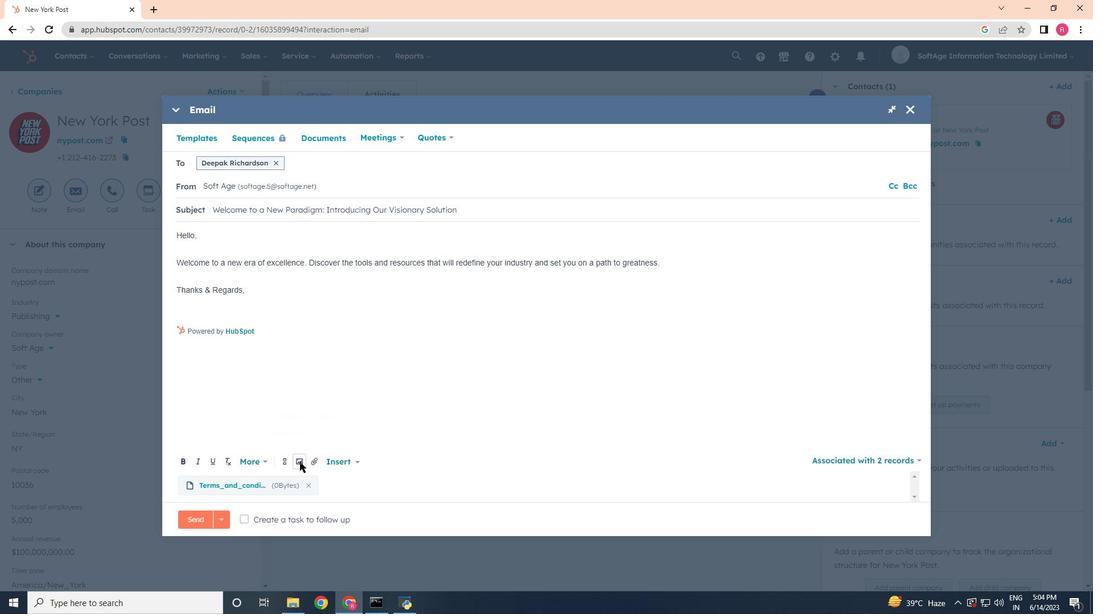 
Action: Mouse moved to (292, 424)
Screenshot: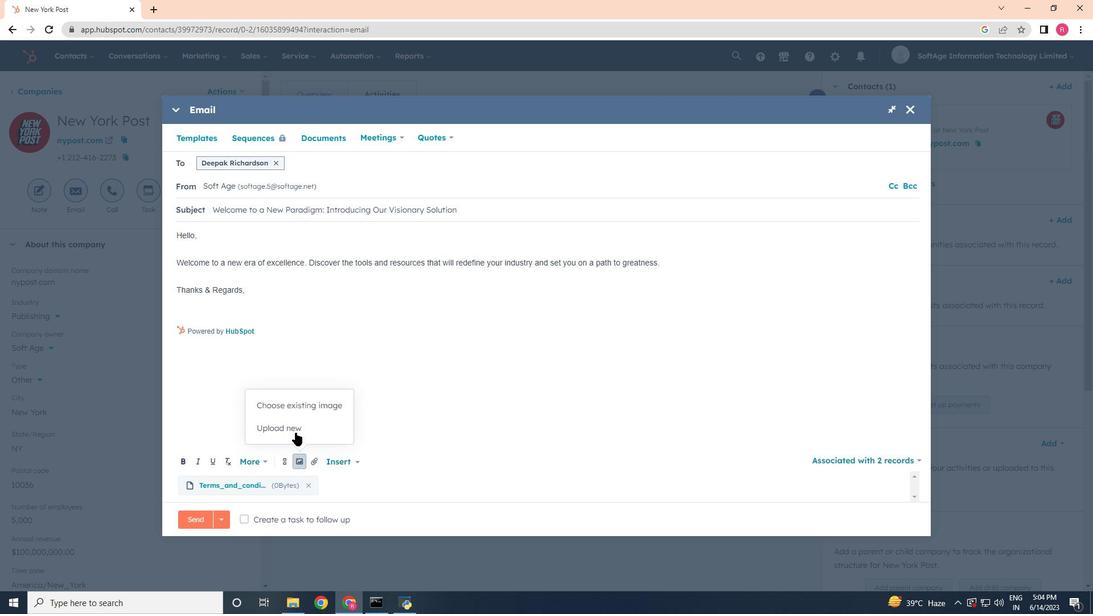 
Action: Mouse pressed left at (292, 424)
Screenshot: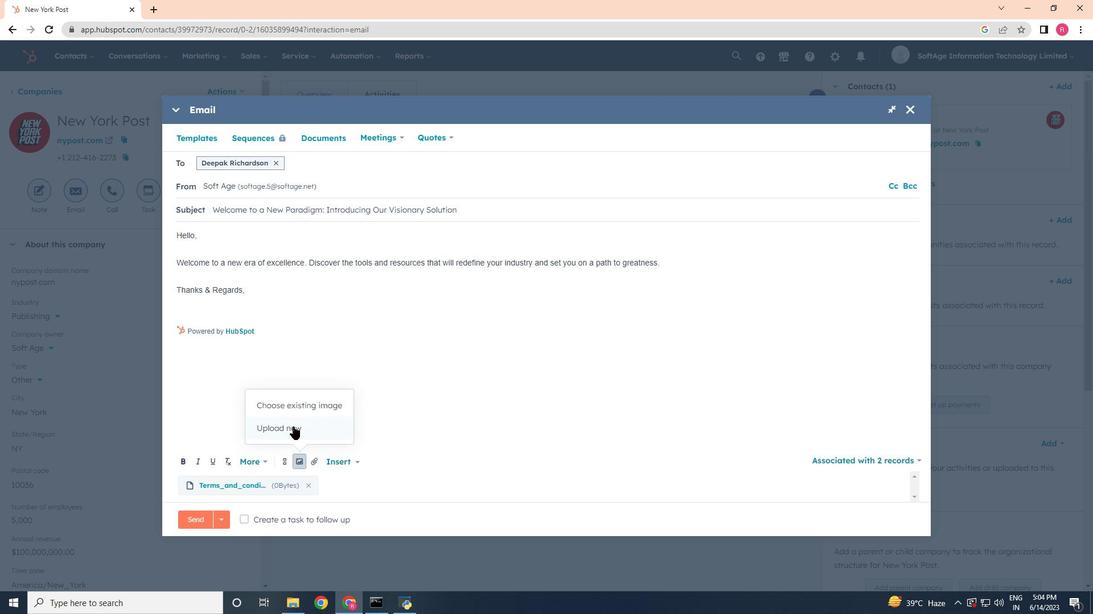 
Action: Mouse moved to (122, 85)
Screenshot: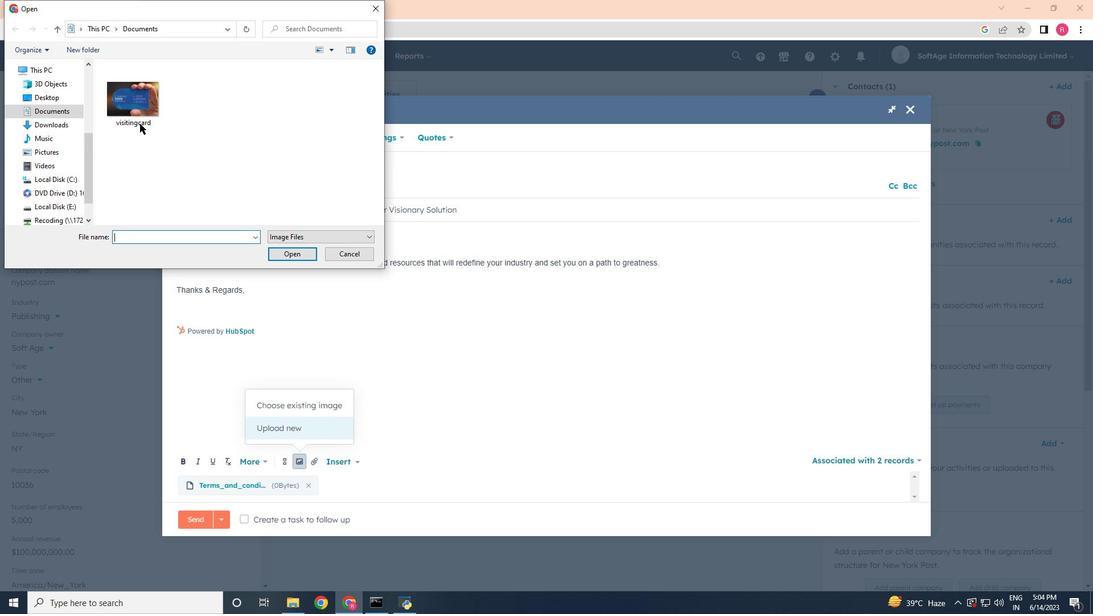 
Action: Mouse pressed left at (122, 85)
Screenshot: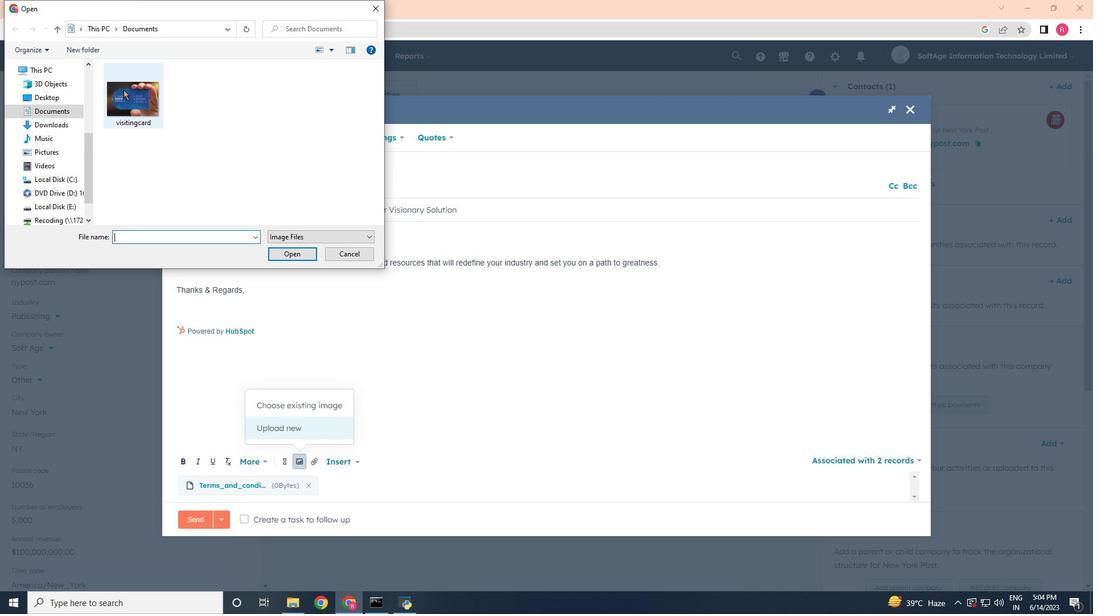 
Action: Mouse moved to (306, 257)
Screenshot: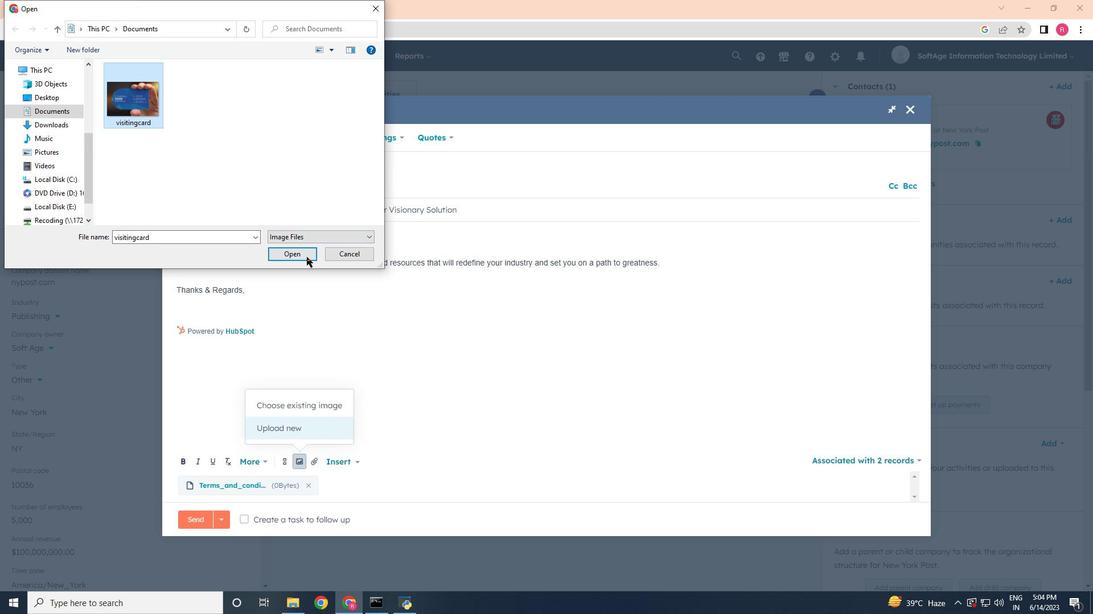
Action: Mouse pressed left at (306, 257)
Screenshot: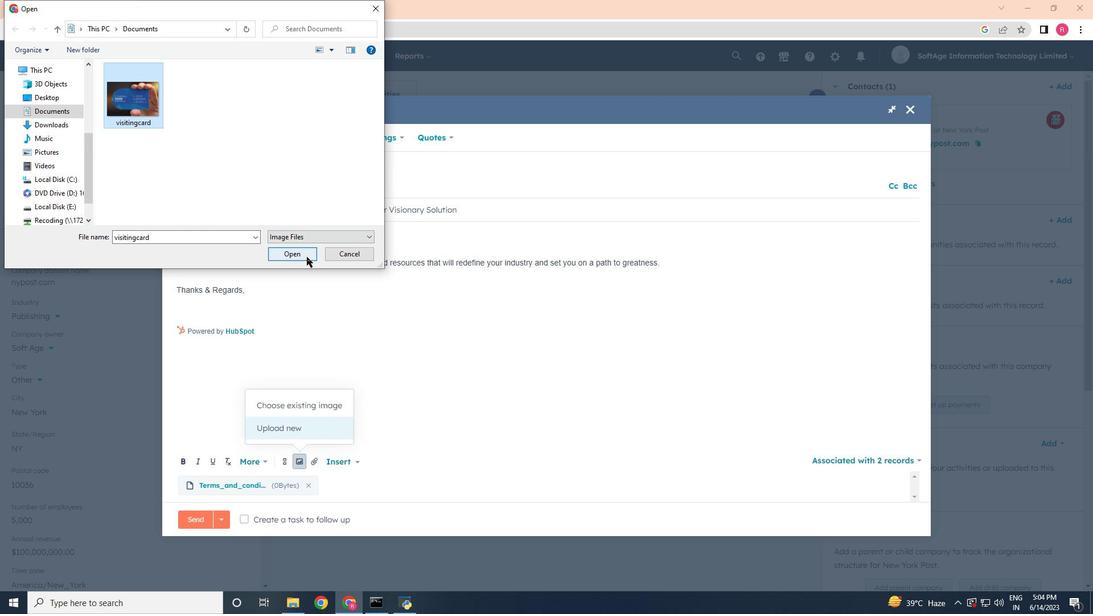 
Action: Mouse moved to (188, 268)
Screenshot: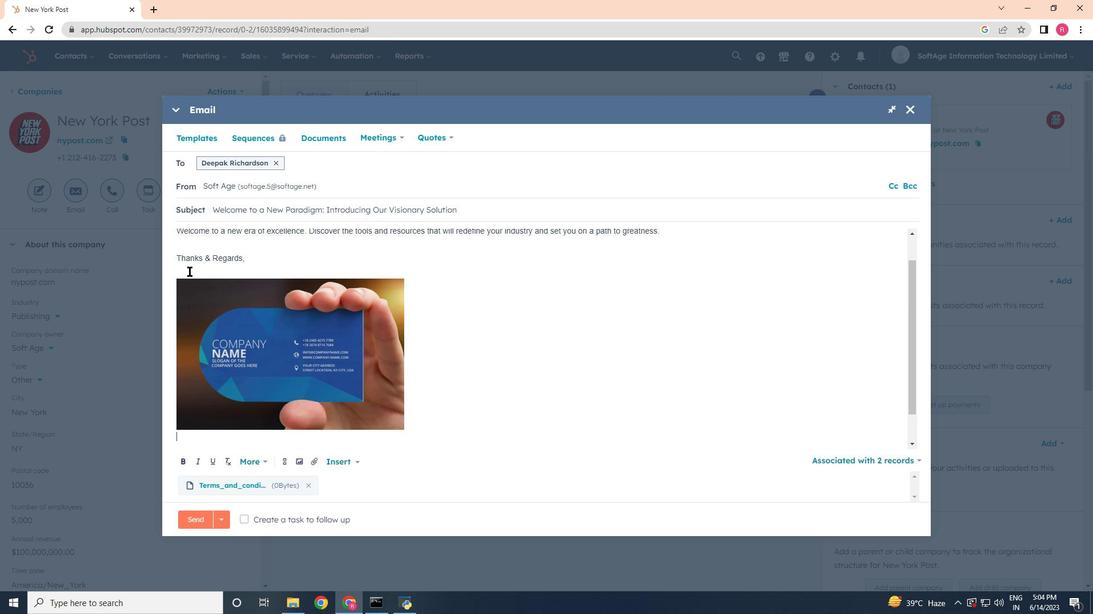 
Action: Mouse pressed left at (188, 268)
Screenshot: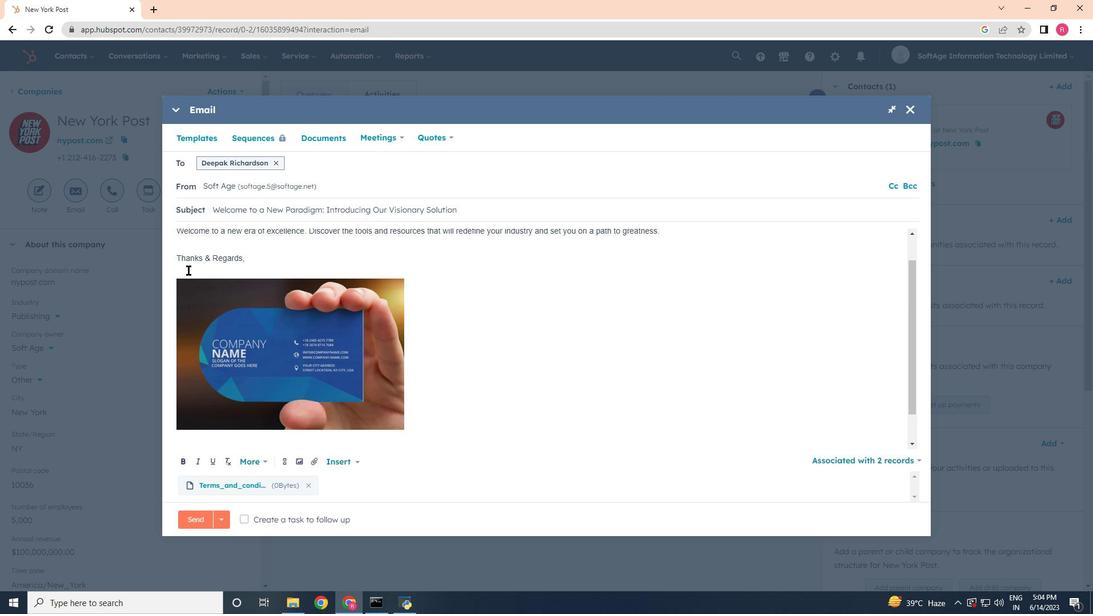 
Action: Mouse moved to (288, 467)
Screenshot: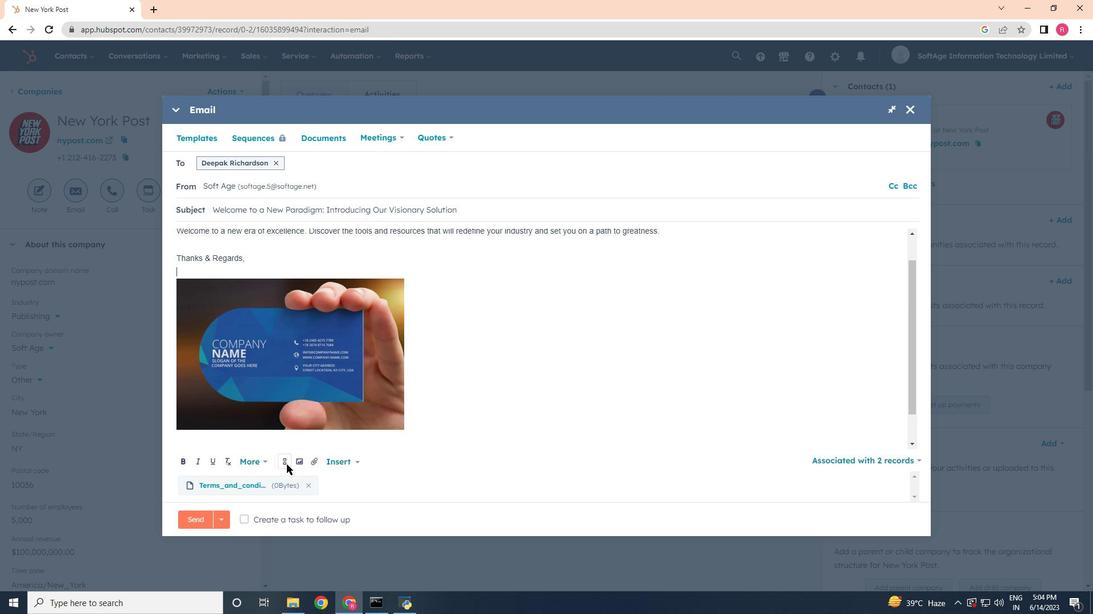 
Action: Mouse pressed left at (288, 467)
Screenshot: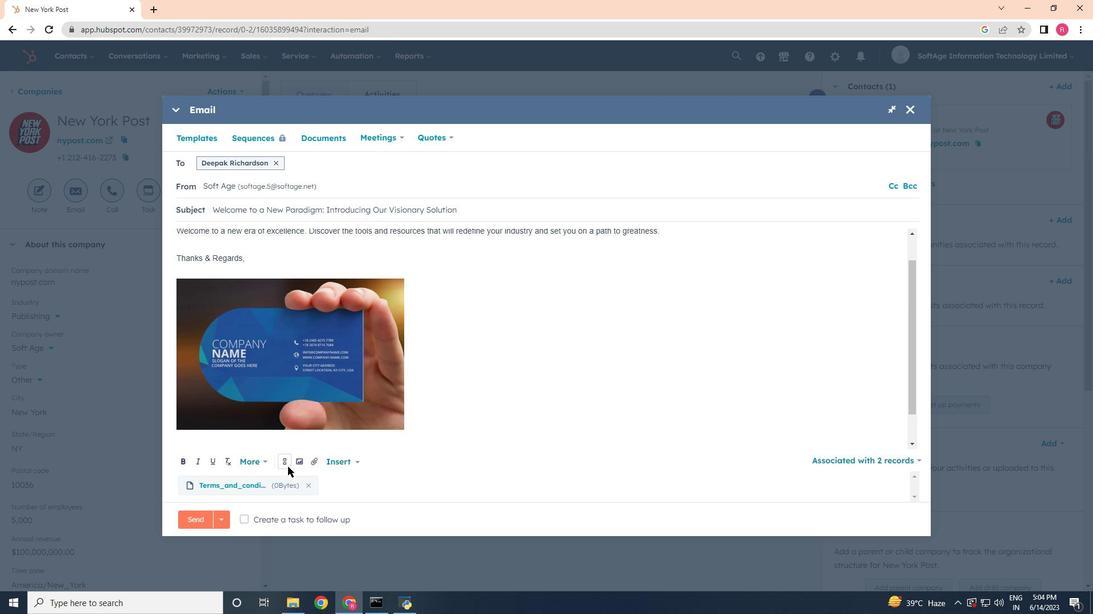 
Action: Mouse moved to (309, 330)
Screenshot: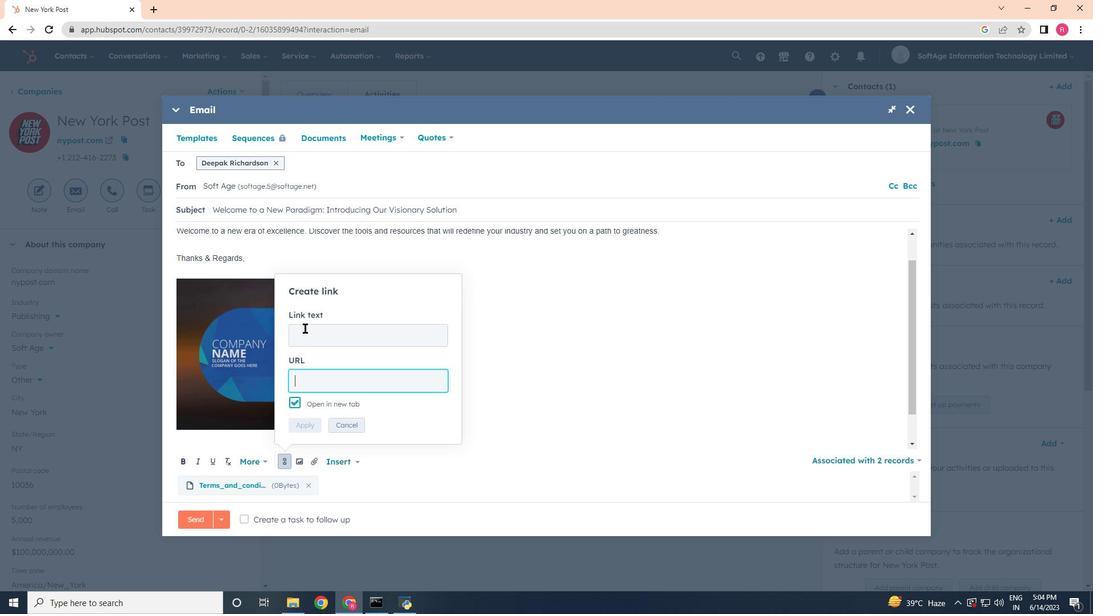 
Action: Mouse pressed left at (309, 330)
Screenshot: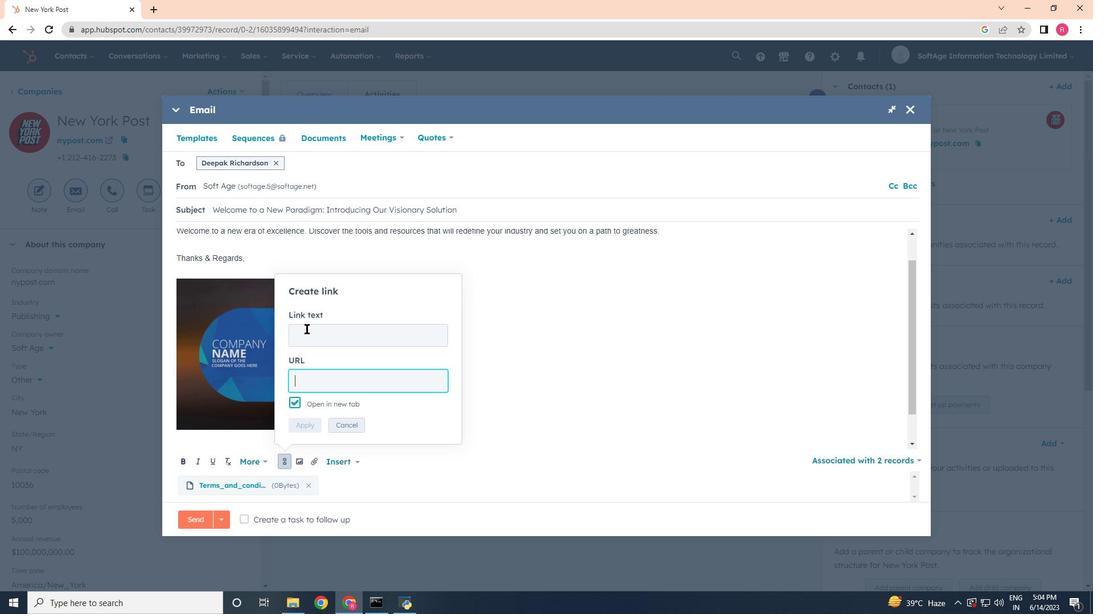 
Action: Mouse moved to (305, 327)
Screenshot: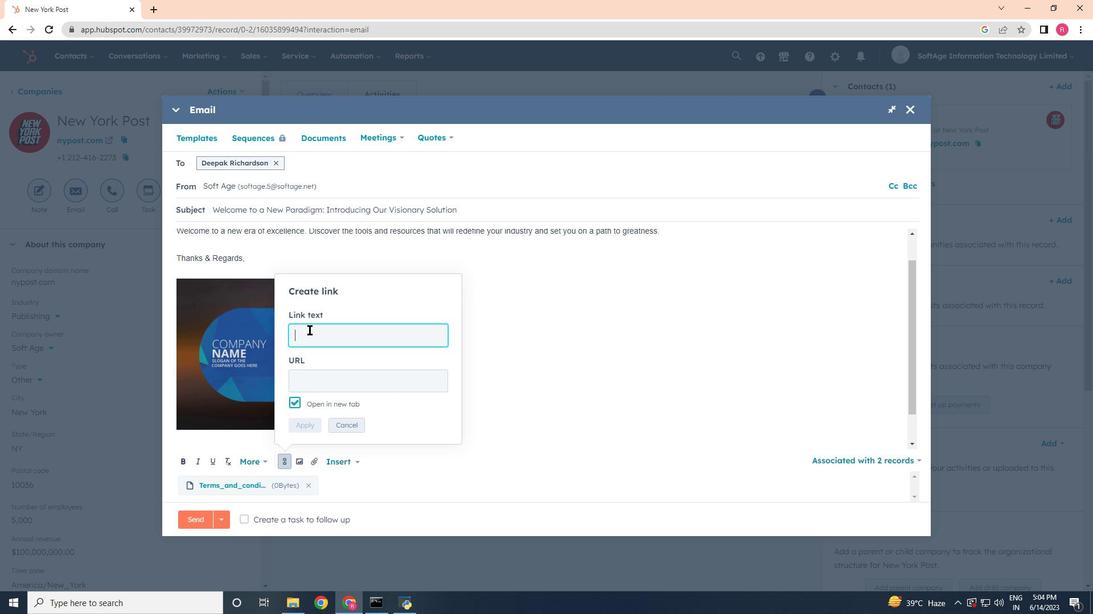 
Action: Key pressed snapchat<Key.tab>www.snapvhat.com
Screenshot: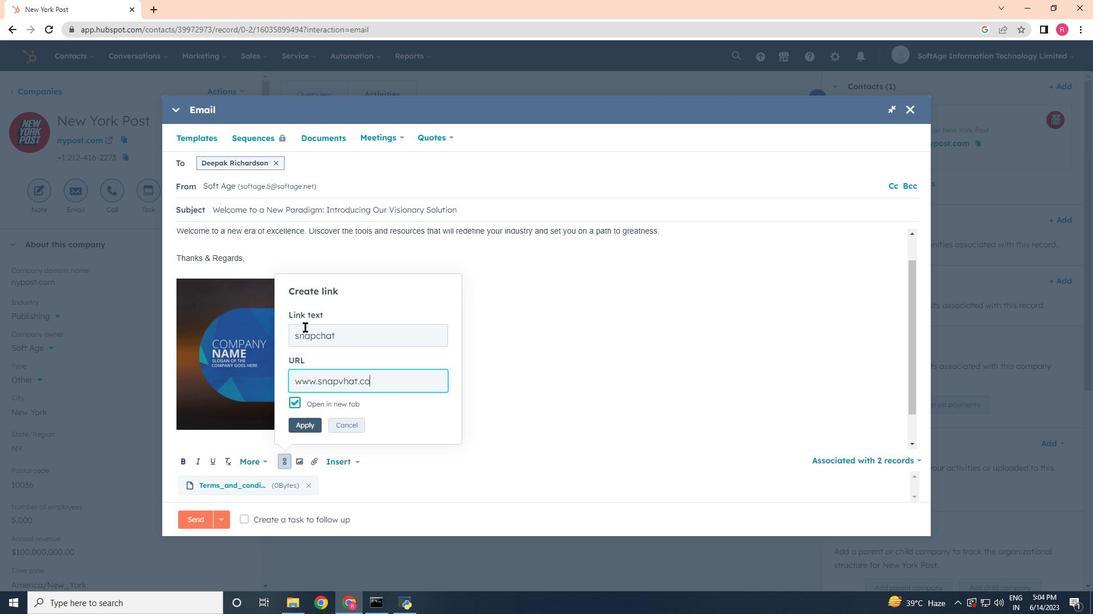 
Action: Mouse moved to (351, 382)
Screenshot: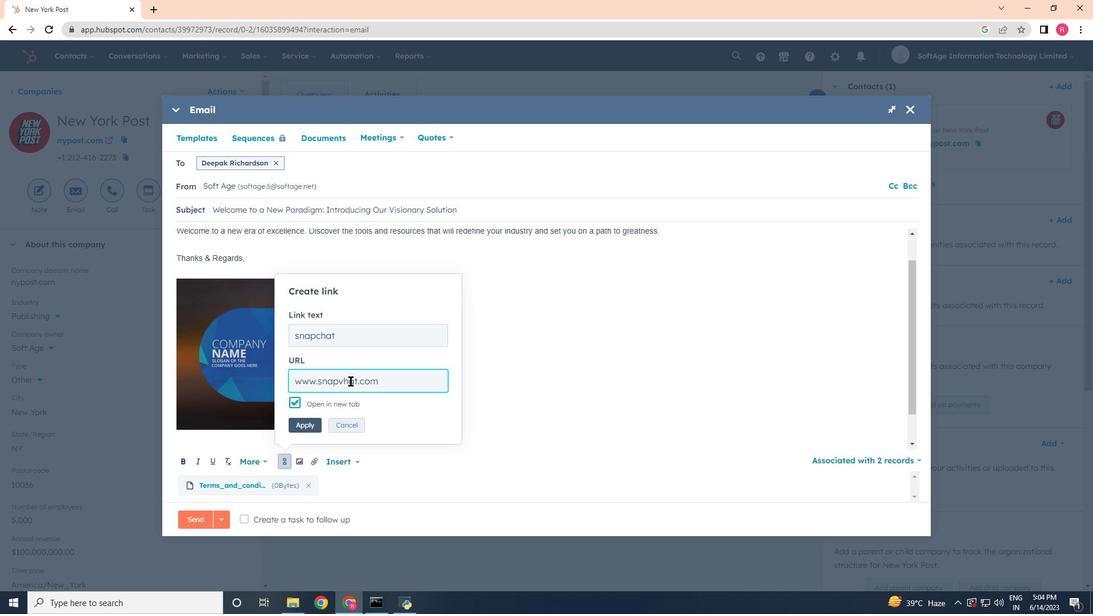 
Action: Mouse pressed left at (351, 382)
Screenshot: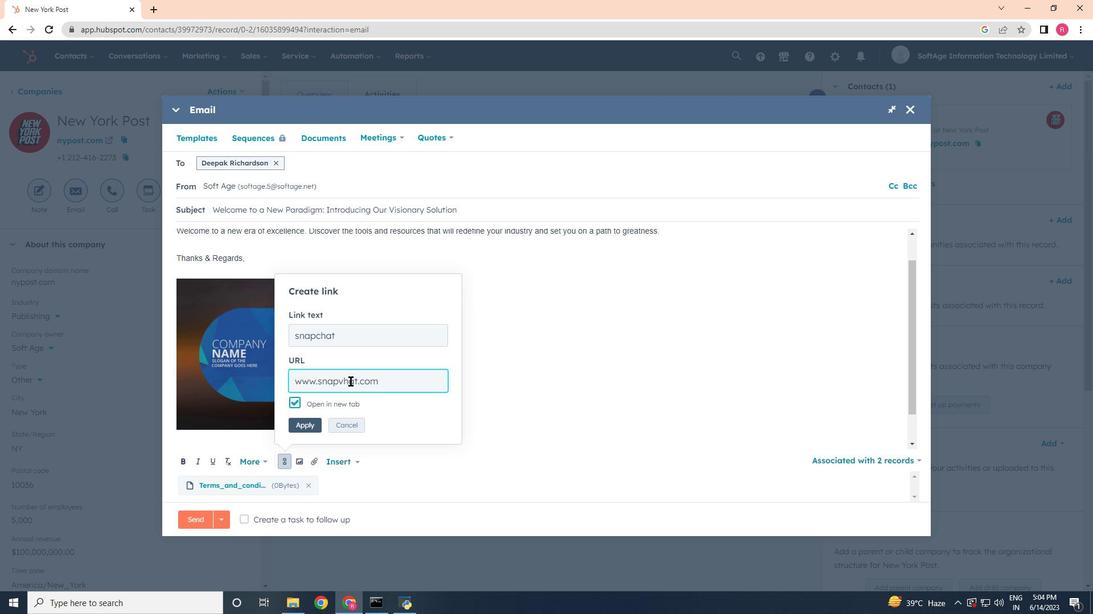 
Action: Mouse moved to (321, 364)
Screenshot: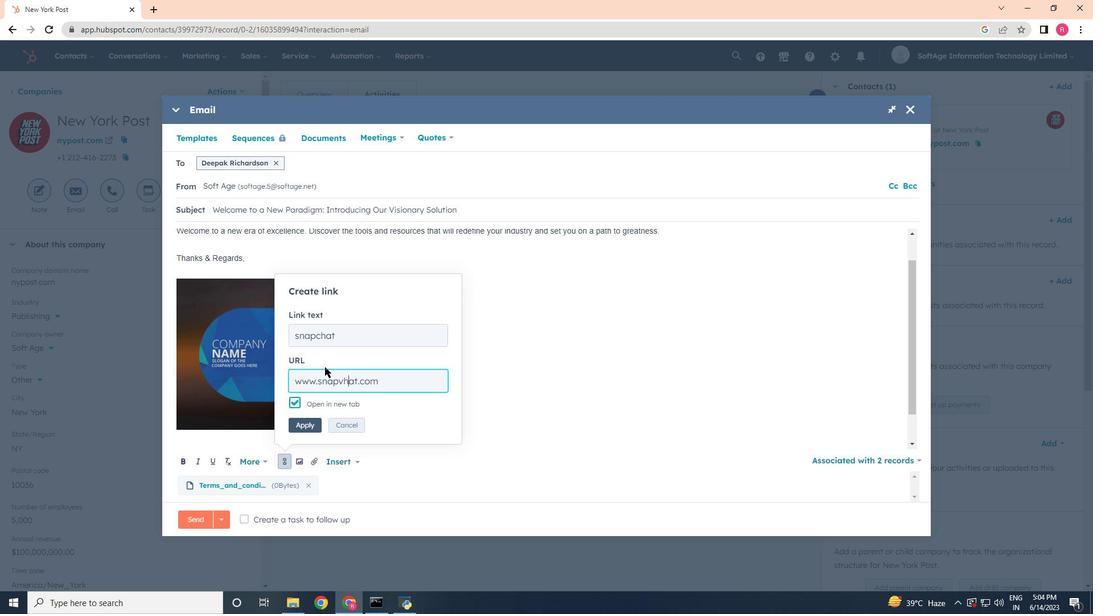 
Action: Key pressed <Key.backspace><Key.backspace>ch
Screenshot: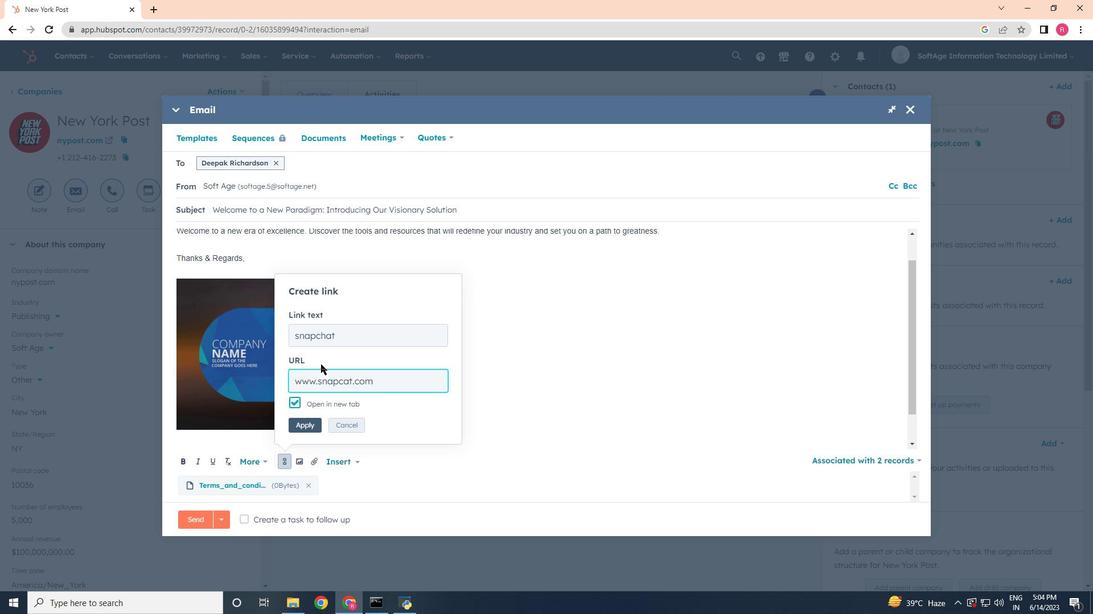 
Action: Mouse moved to (310, 427)
Screenshot: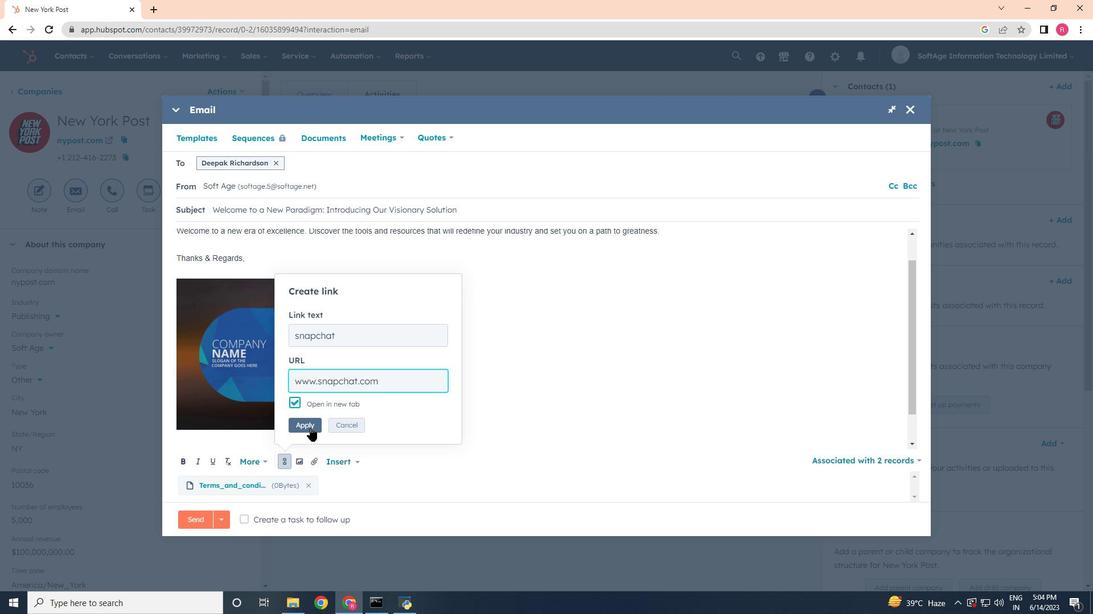 
Action: Mouse pressed left at (310, 427)
Screenshot: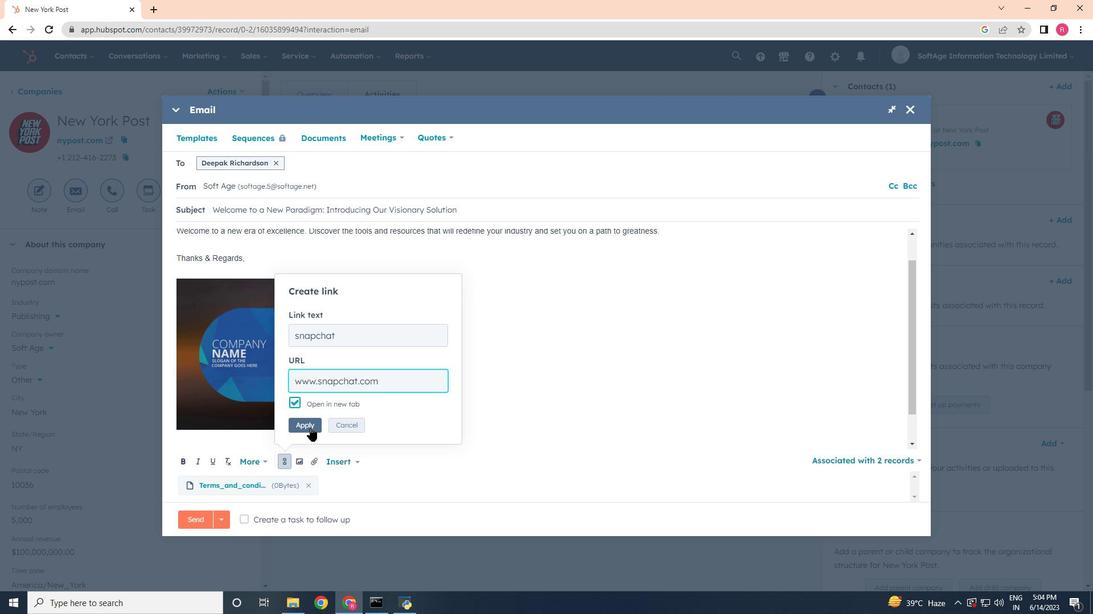 
Action: Mouse moved to (245, 519)
Screenshot: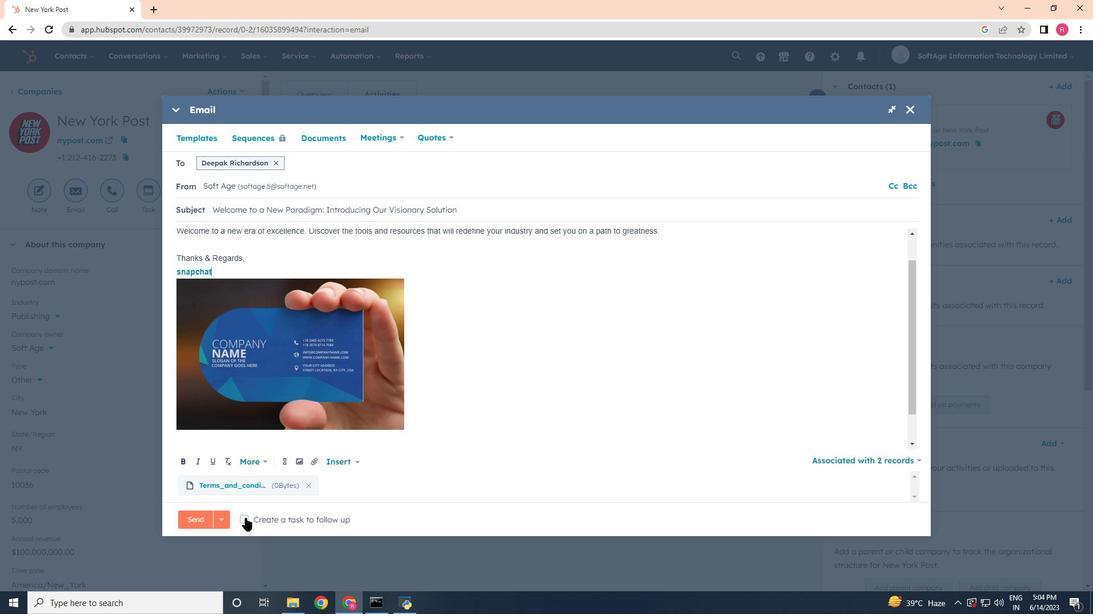 
Action: Mouse pressed left at (245, 519)
Screenshot: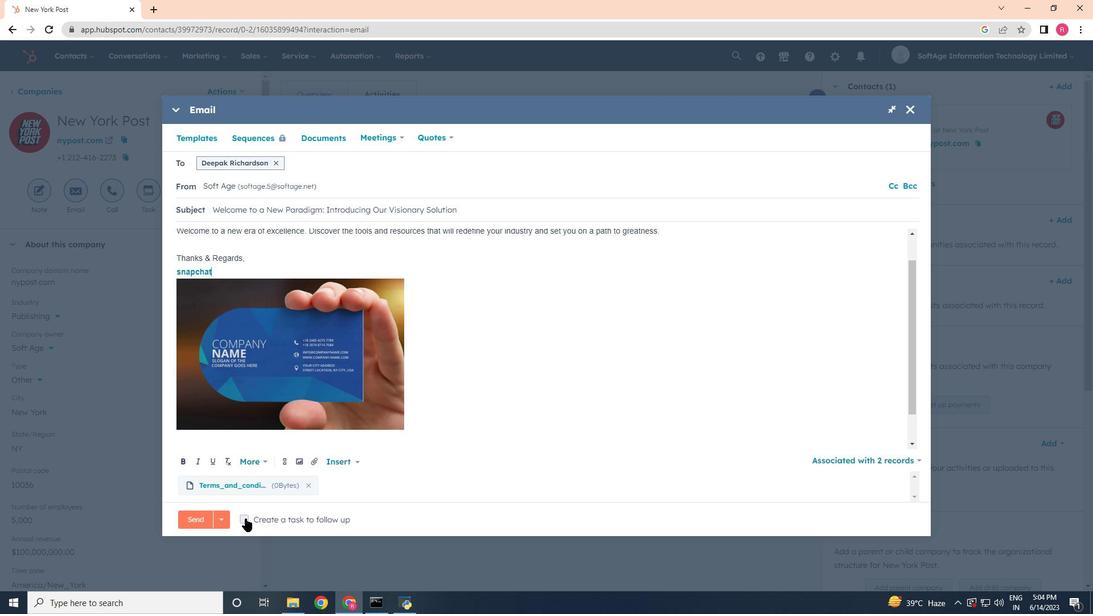 
Action: Mouse moved to (459, 519)
Screenshot: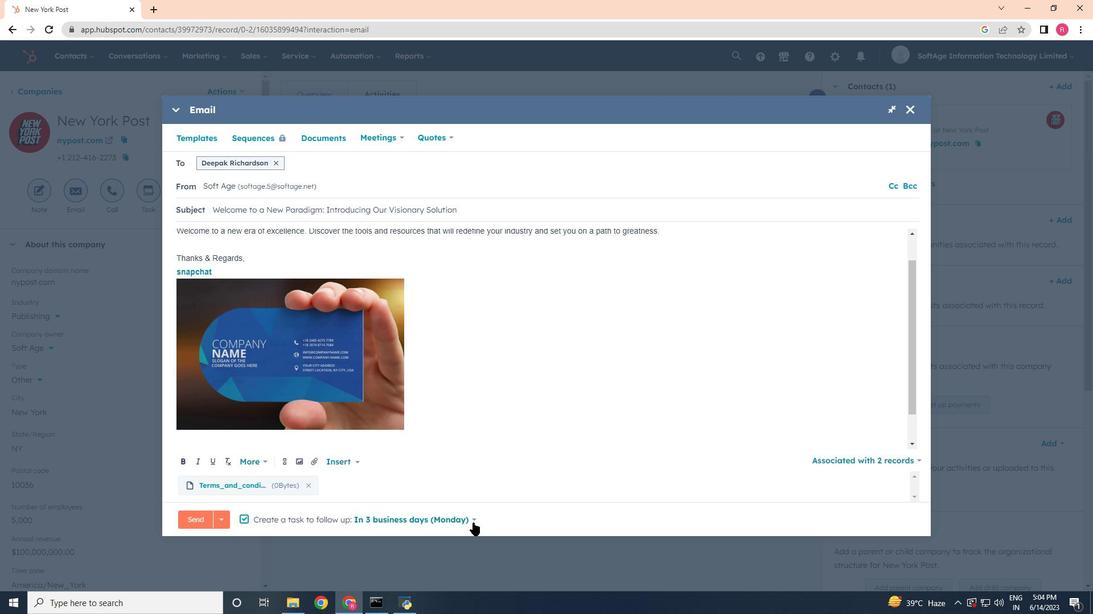 
Action: Mouse pressed left at (459, 519)
Screenshot: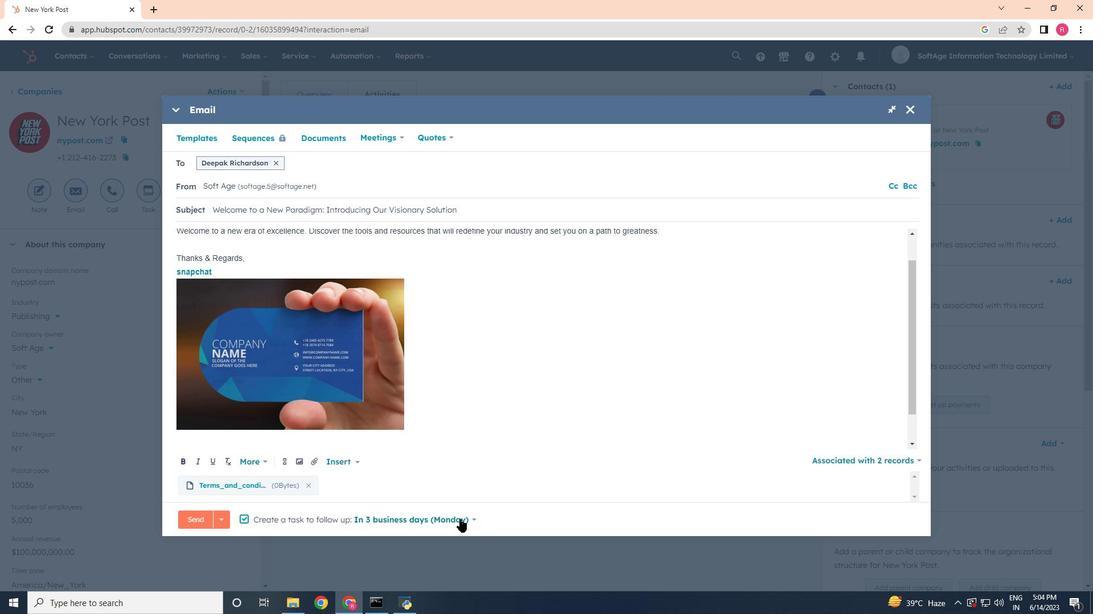 
Action: Mouse moved to (396, 452)
Screenshot: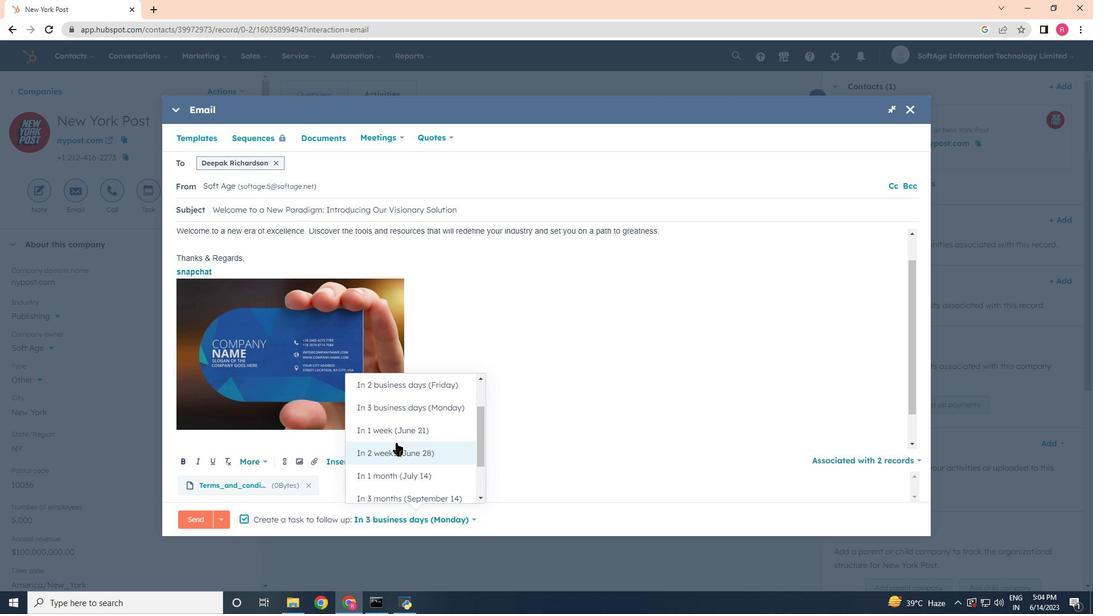 
Action: Mouse pressed left at (396, 452)
Screenshot: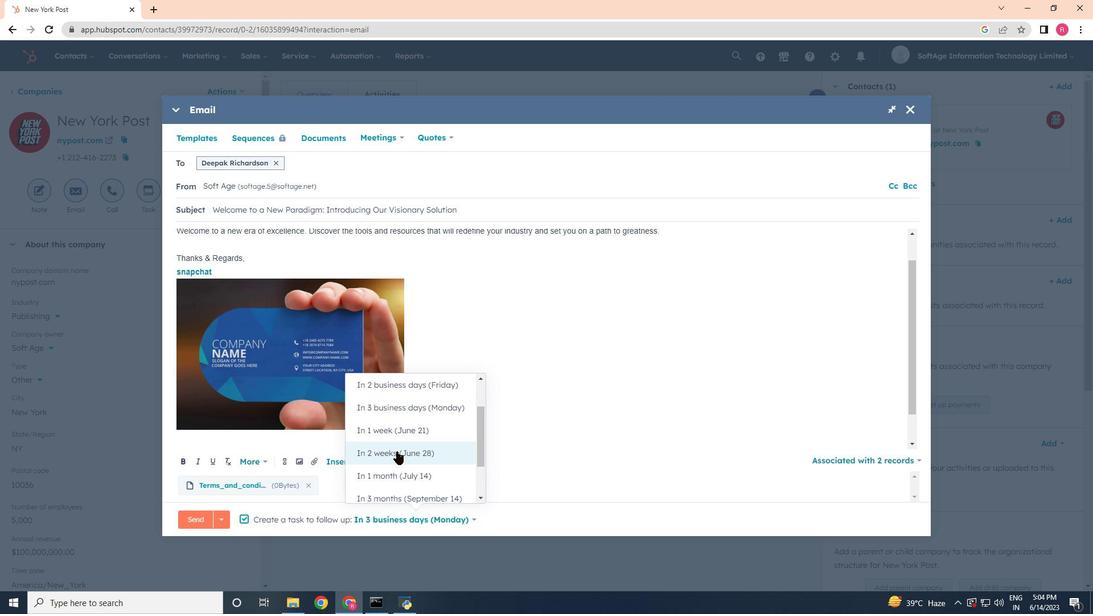 
Action: Mouse moved to (209, 524)
Screenshot: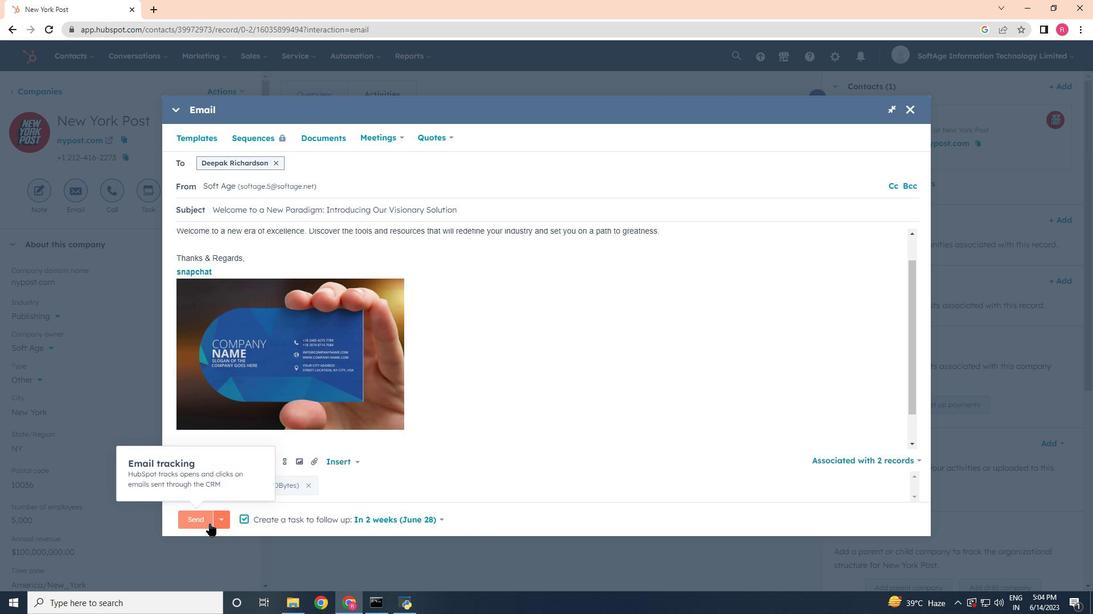 
Action: Mouse pressed left at (209, 524)
Screenshot: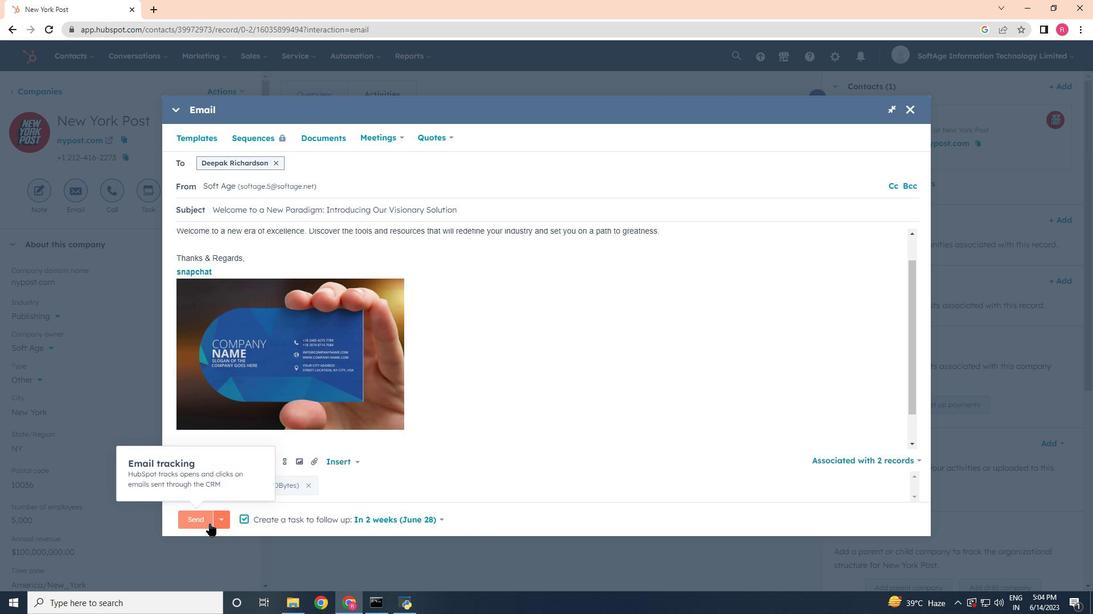 
Action: Mouse moved to (211, 519)
Screenshot: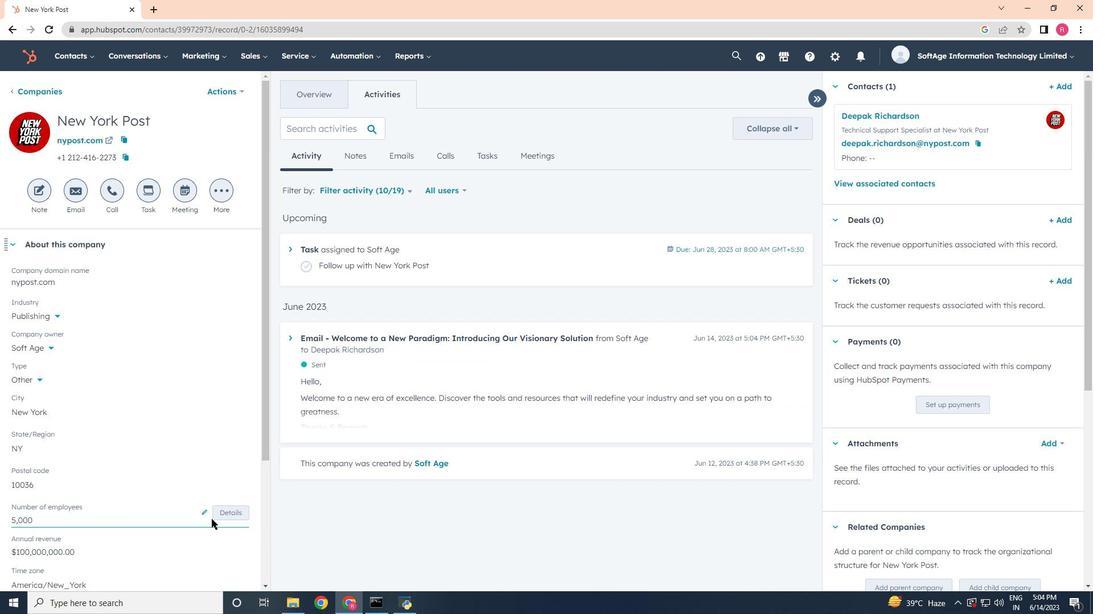 
